 Task: Plan a bus route from Union Square to the Golden Gate Bridge in San Francisco.
Action: Key pressed <Key.shift_r>Union<Key.space><Key.shift>Sq
Screenshot: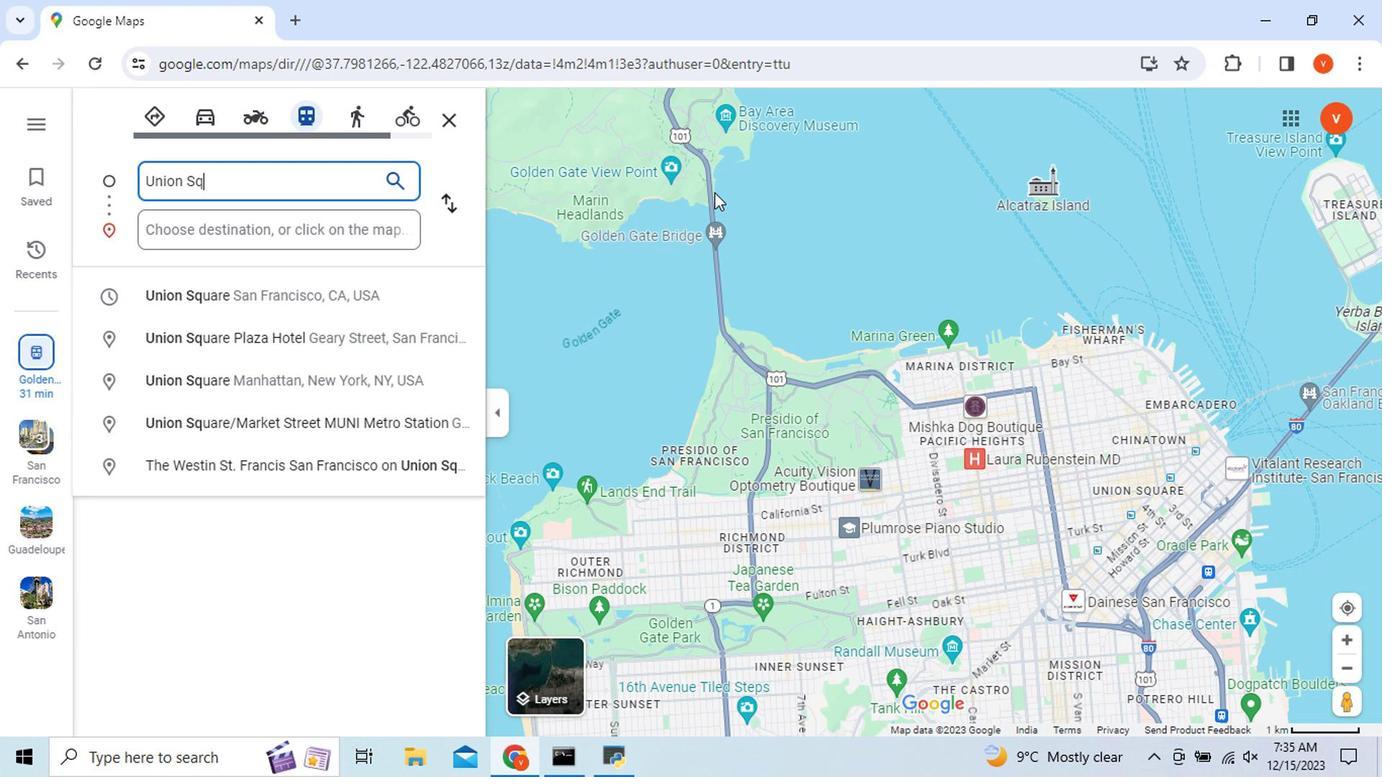 
Action: Mouse moved to (331, 295)
Screenshot: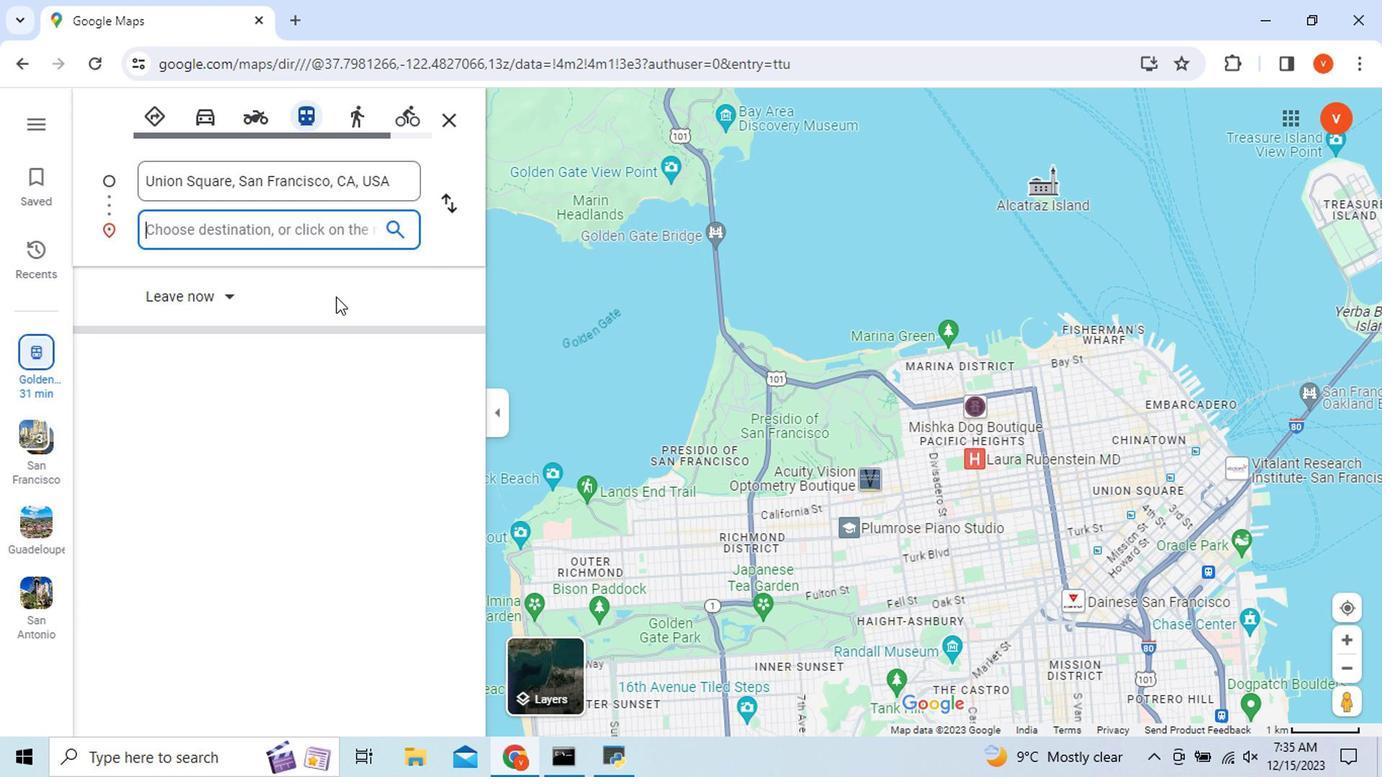 
Action: Mouse pressed left at (331, 295)
Screenshot: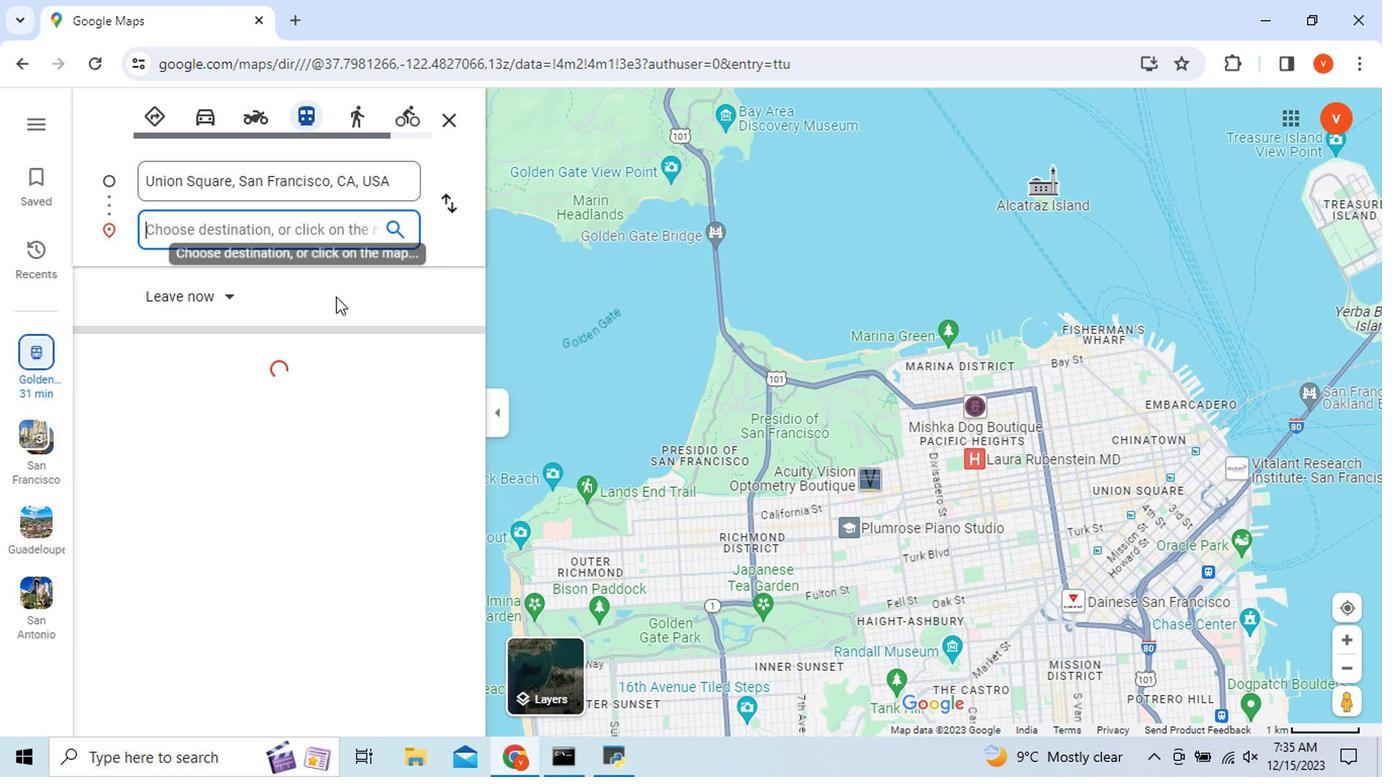 
Action: Mouse moved to (209, 226)
Screenshot: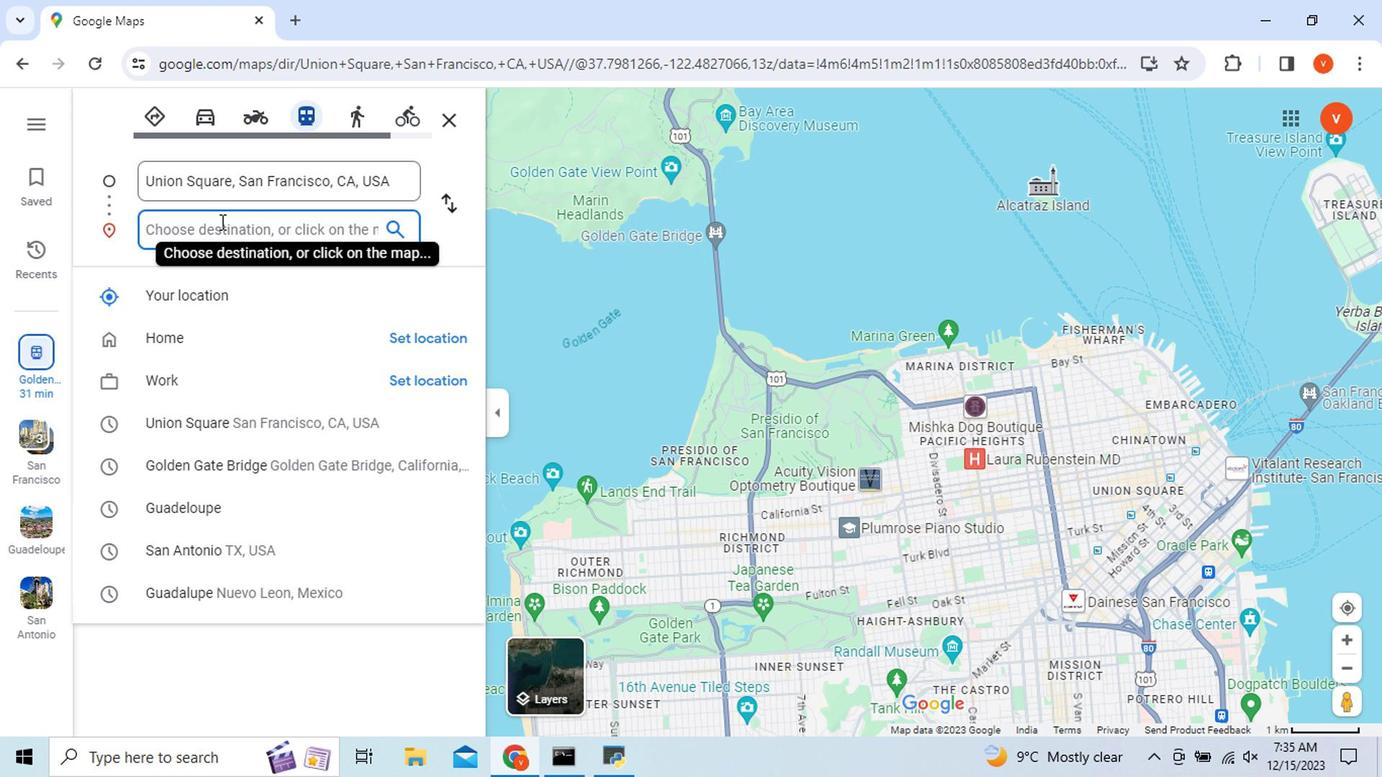 
Action: Key pressed <Key.shift>Golden<Key.space><Key.shift>Gate<Key.space><Key.shift>Bridge
Screenshot: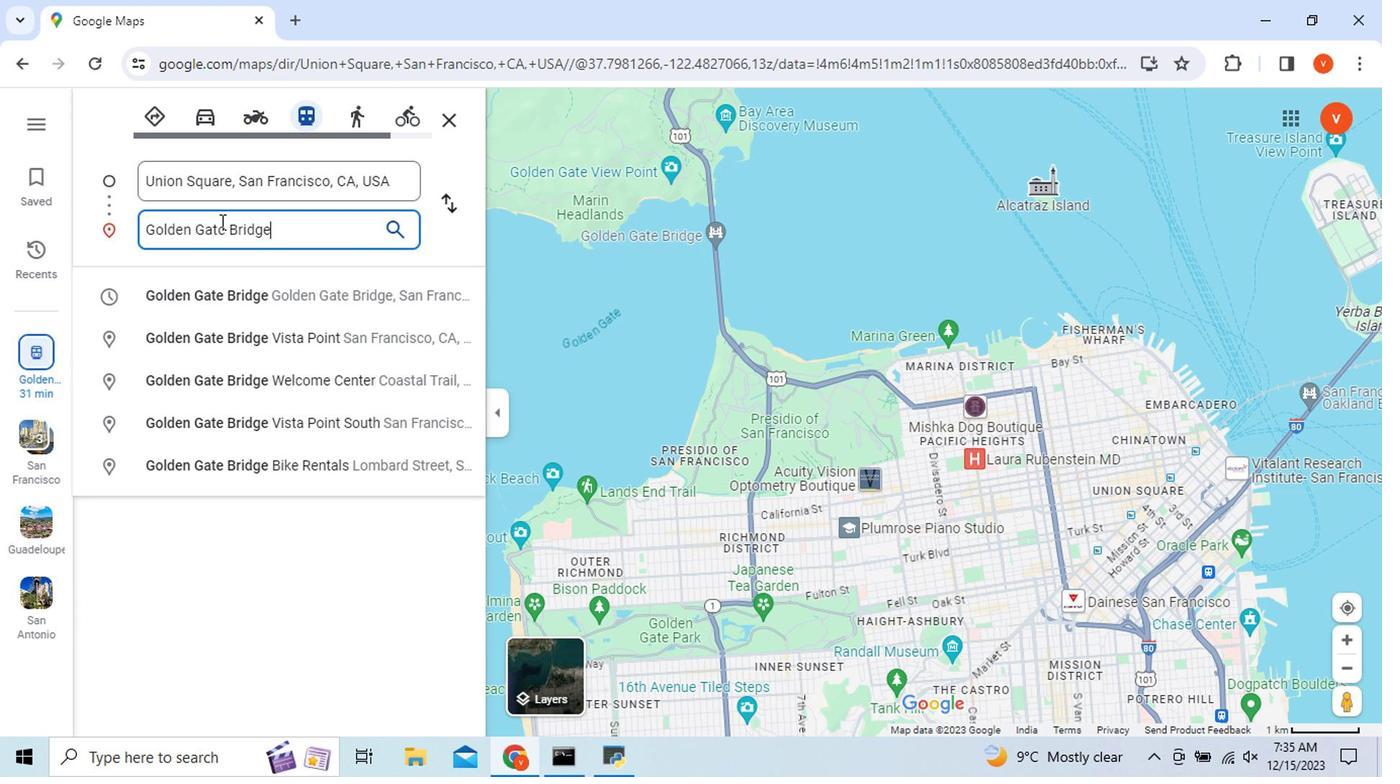 
Action: Mouse moved to (280, 294)
Screenshot: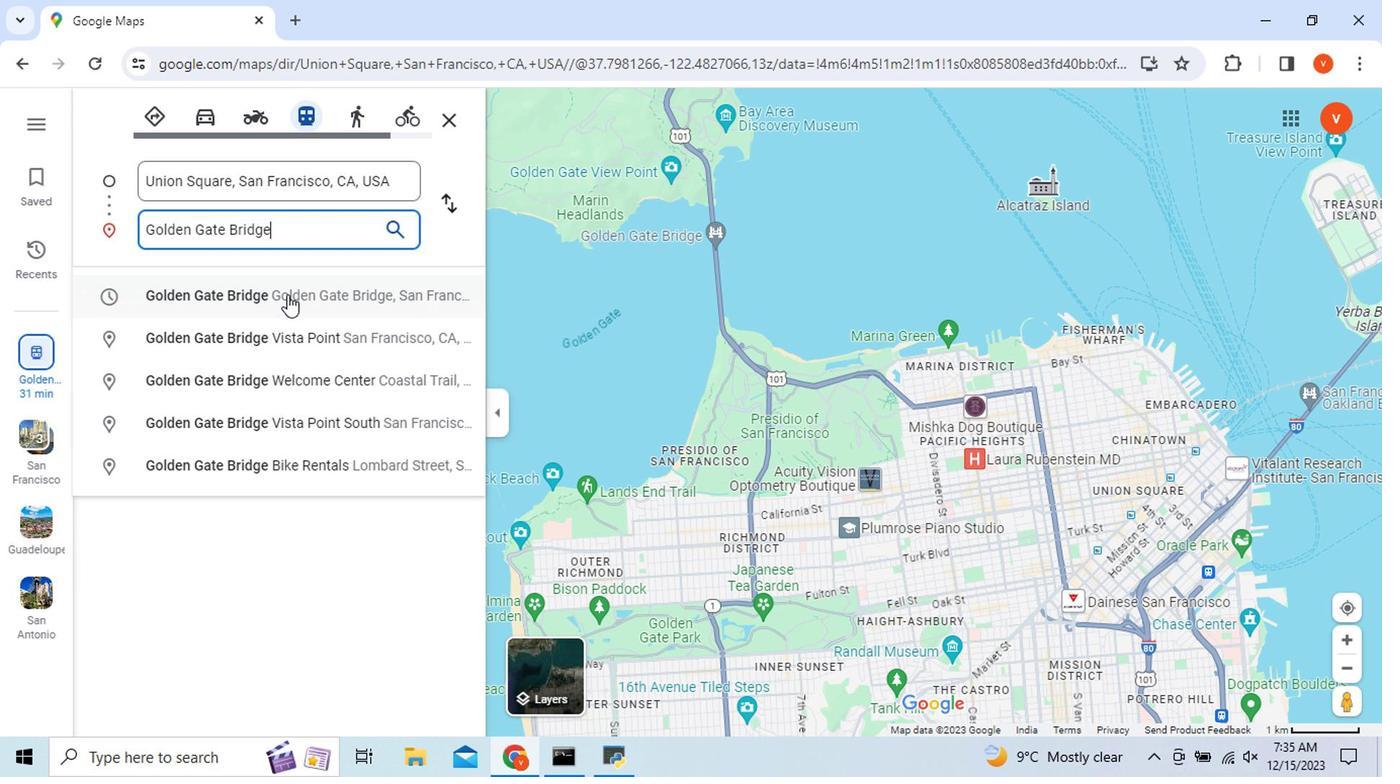 
Action: Mouse pressed left at (280, 294)
Screenshot: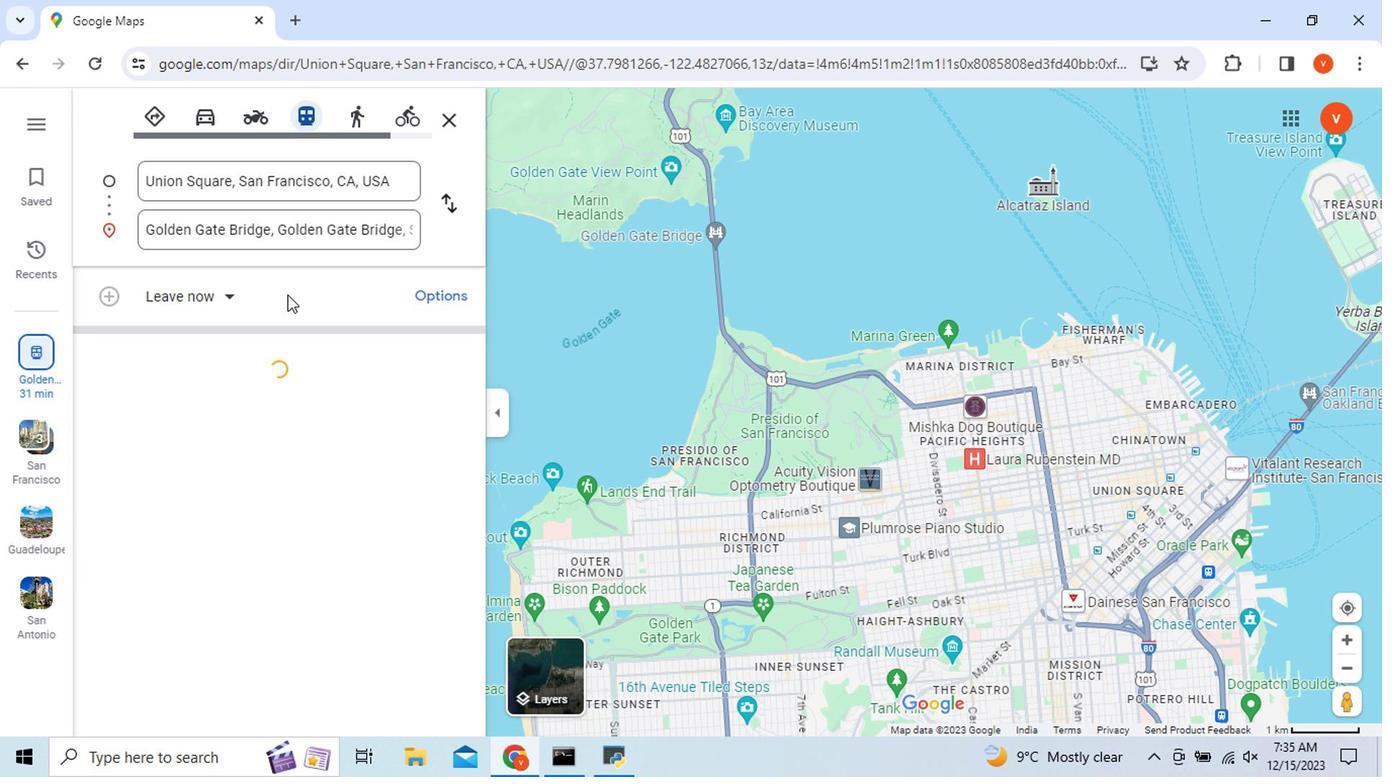 
Action: Mouse moved to (433, 292)
Screenshot: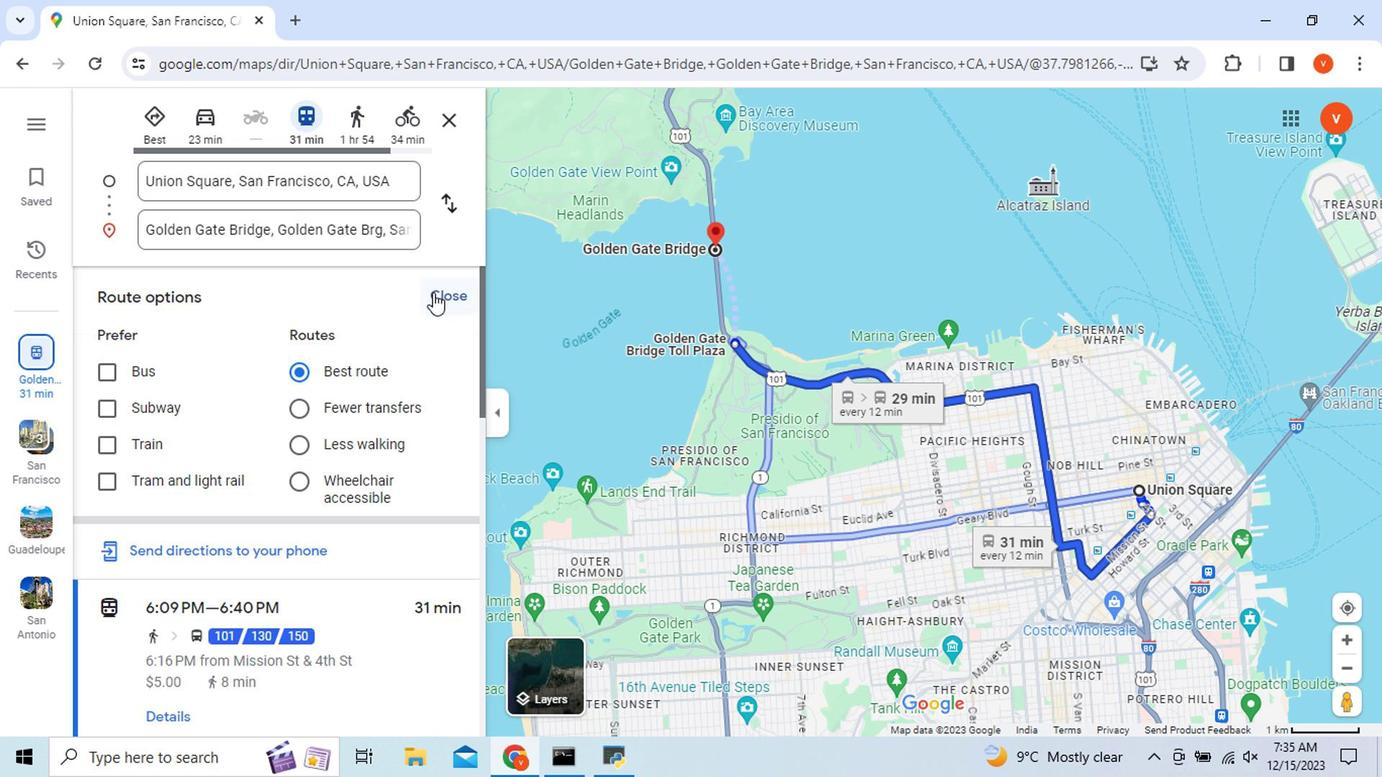 
Action: Mouse pressed left at (433, 292)
Screenshot: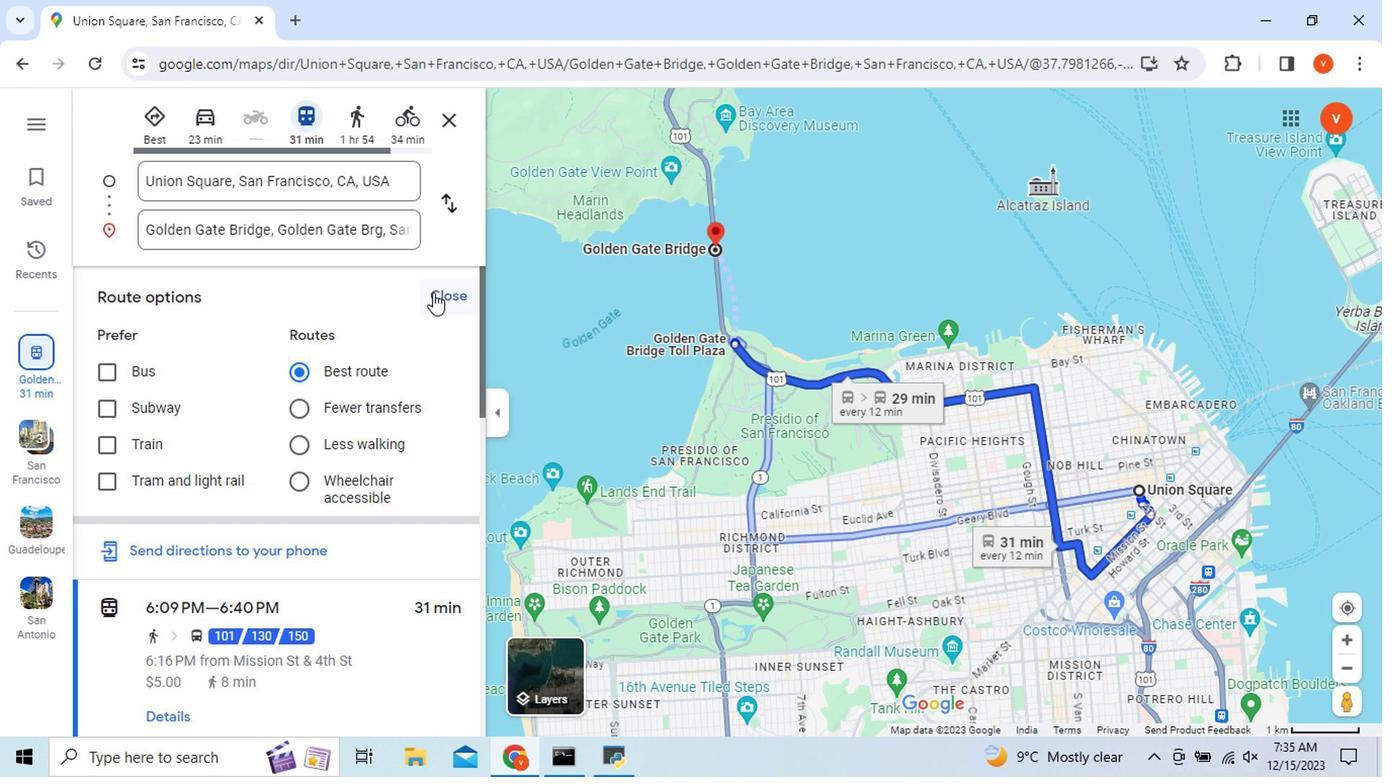 
Action: Mouse pressed left at (433, 292)
Screenshot: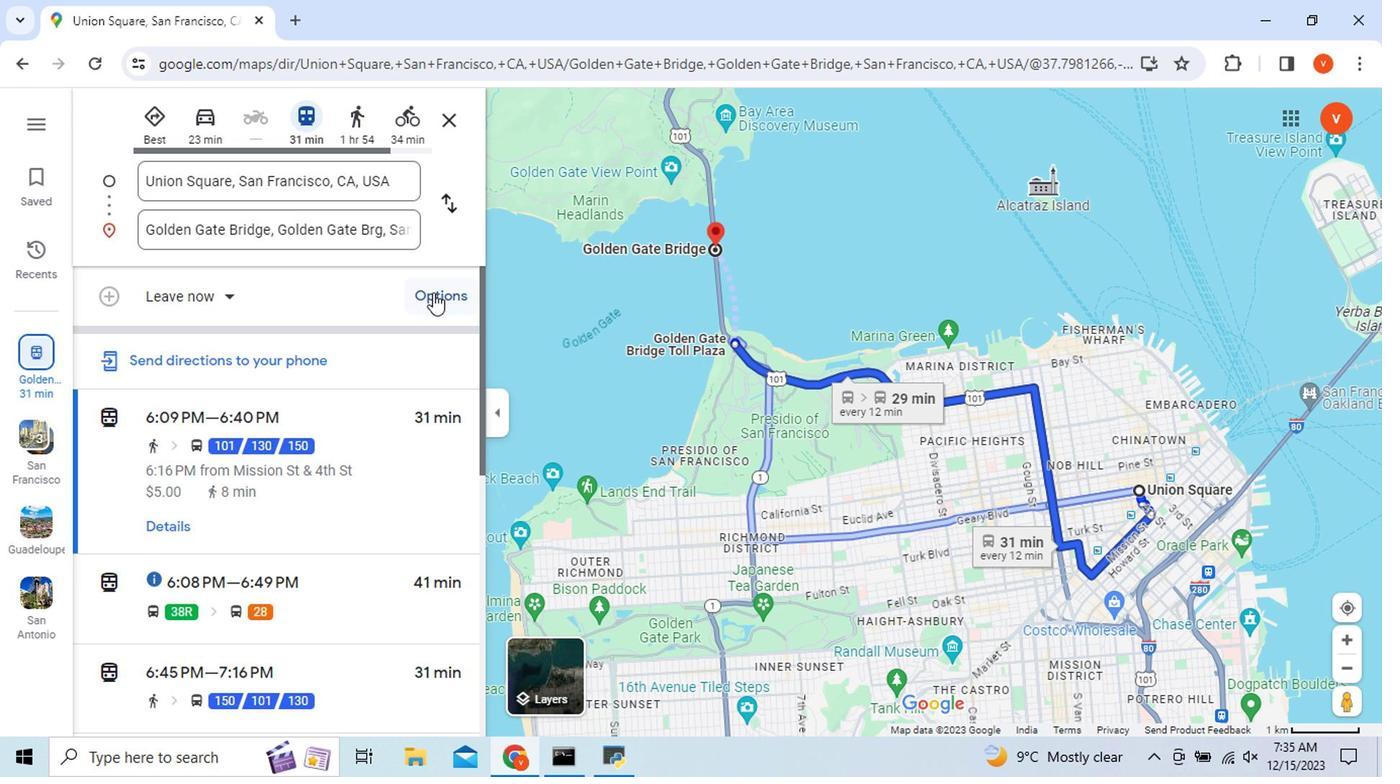 
Action: Mouse pressed left at (433, 292)
Screenshot: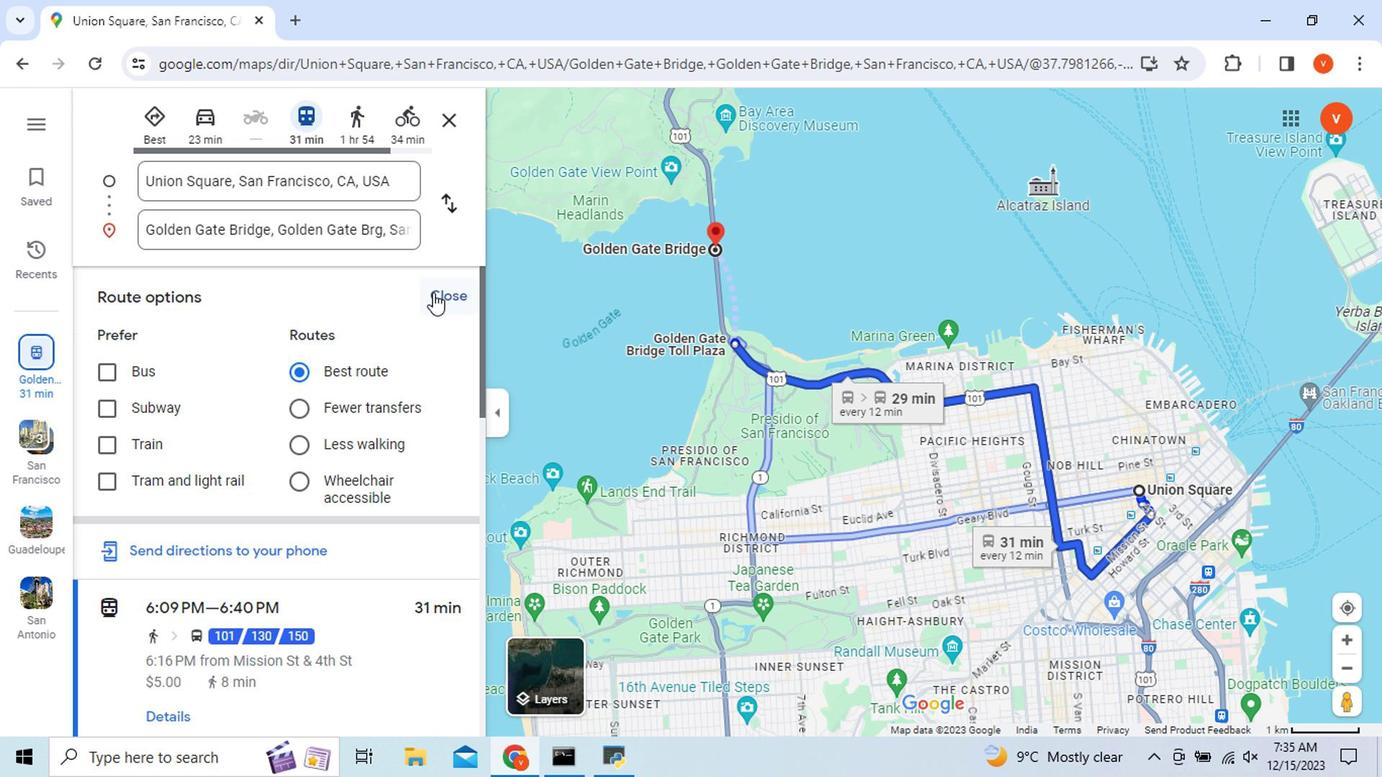 
Action: Mouse moved to (86, 365)
Screenshot: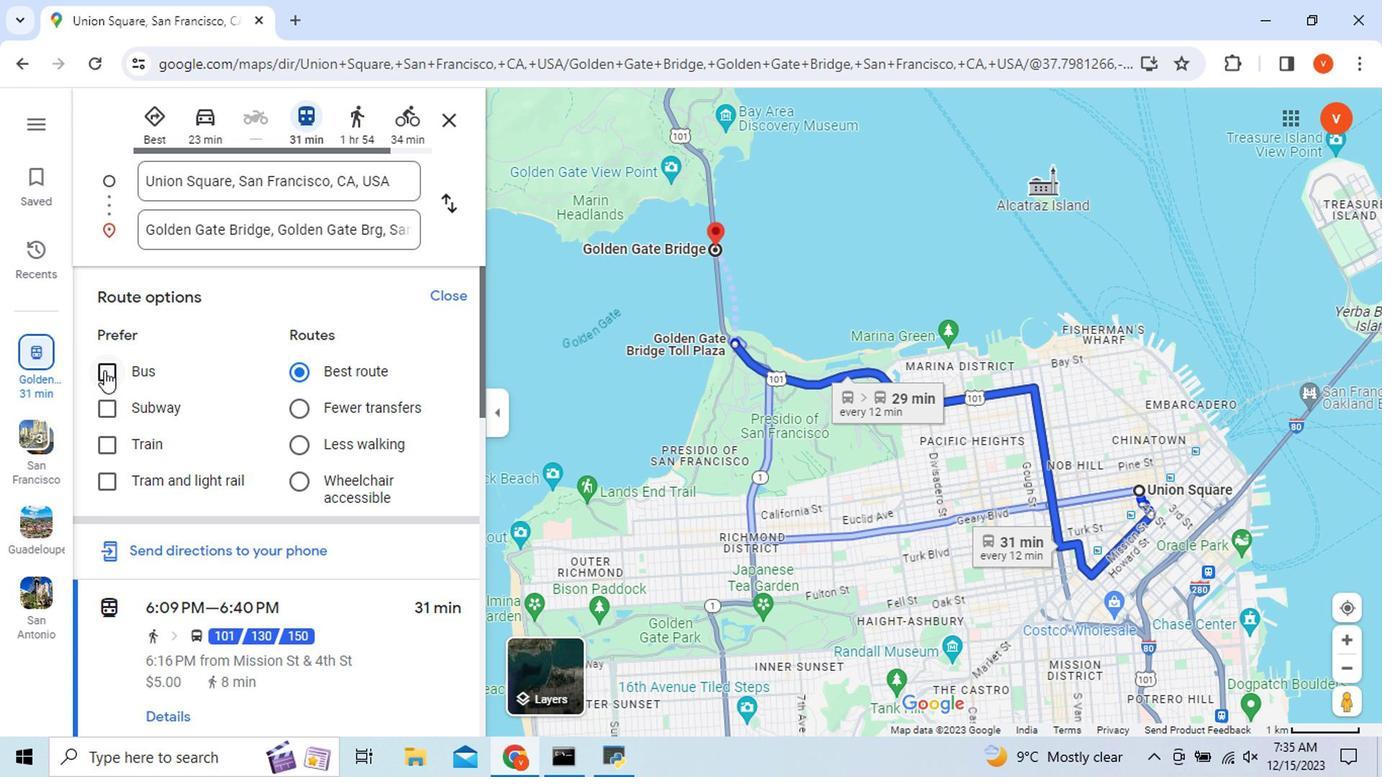 
Action: Mouse pressed left at (86, 365)
Screenshot: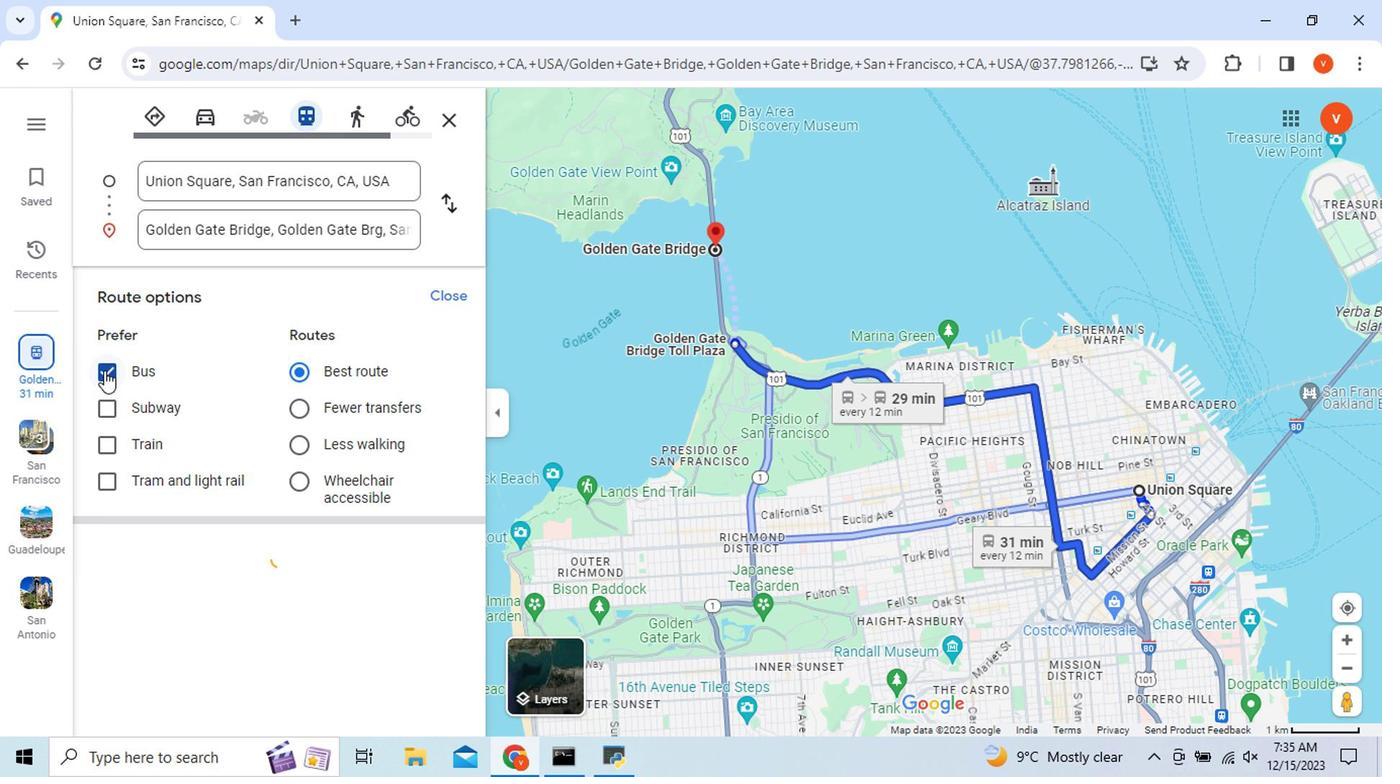 
Action: Mouse moved to (372, 572)
Screenshot: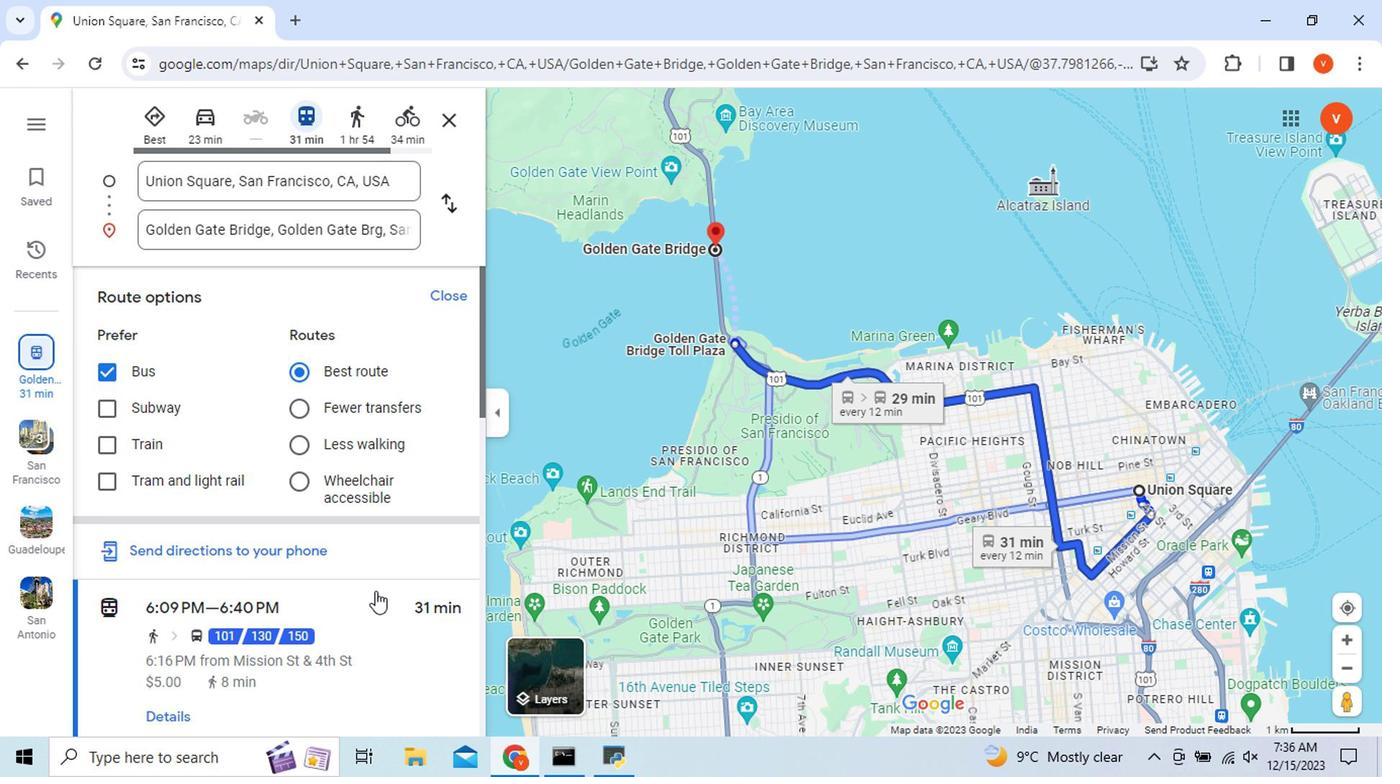 
Action: Mouse scrolled (372, 570) with delta (0, -1)
Screenshot: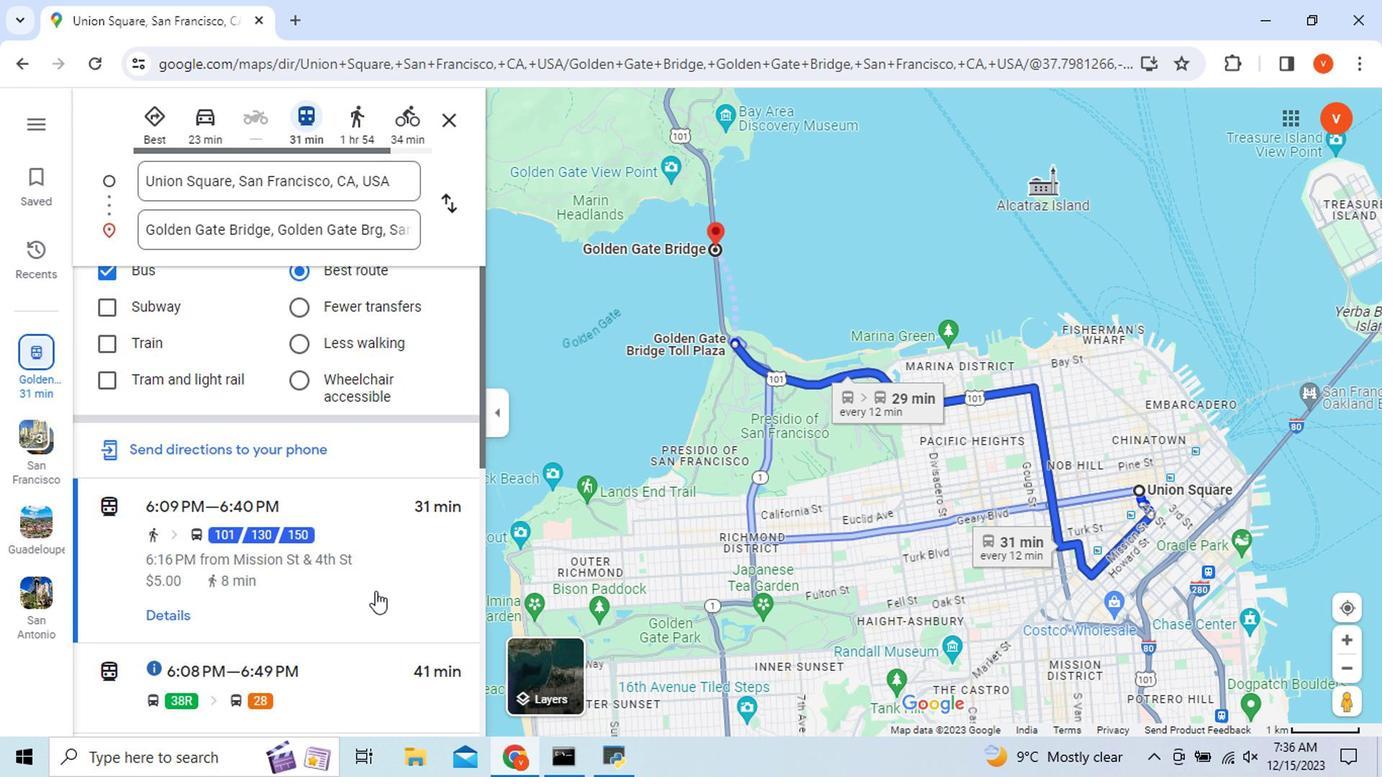 
Action: Mouse scrolled (372, 570) with delta (0, -1)
Screenshot: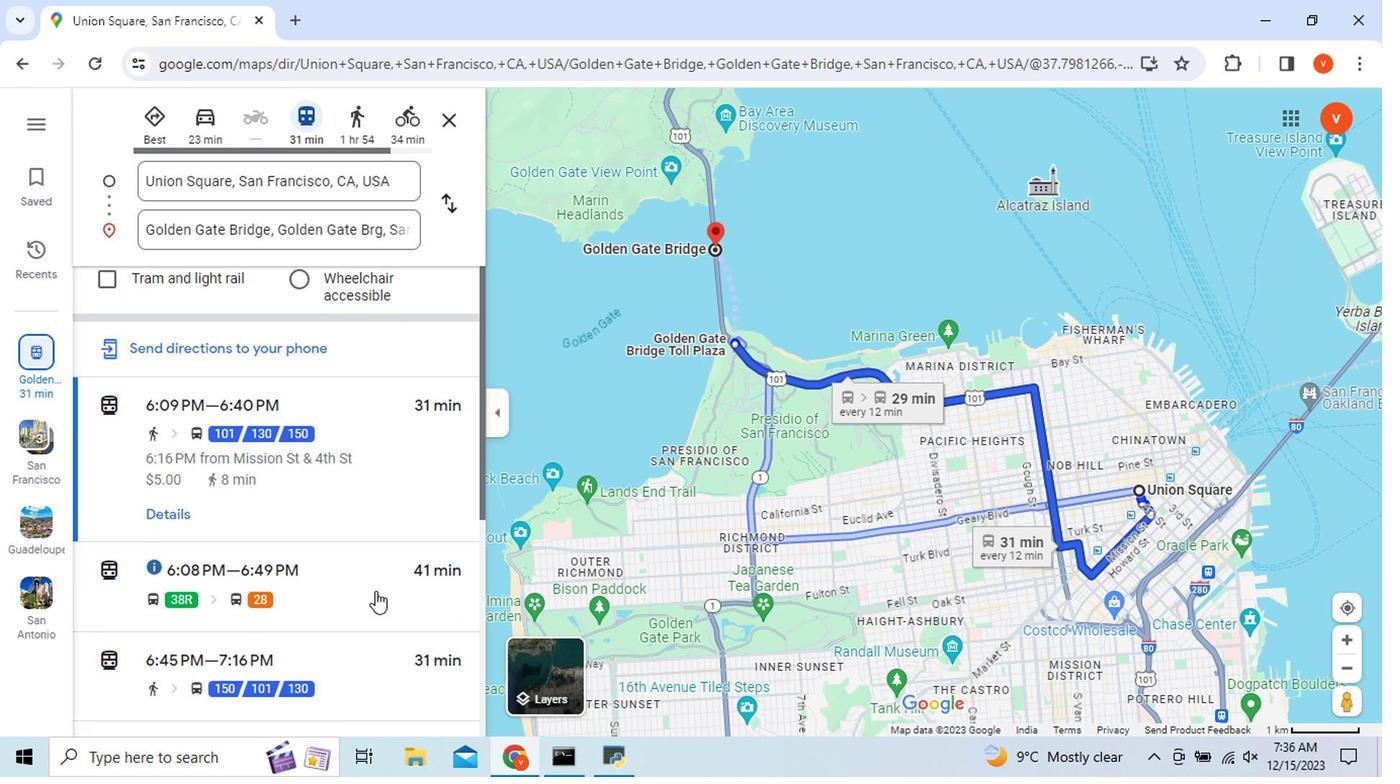 
Action: Mouse moved to (152, 490)
Screenshot: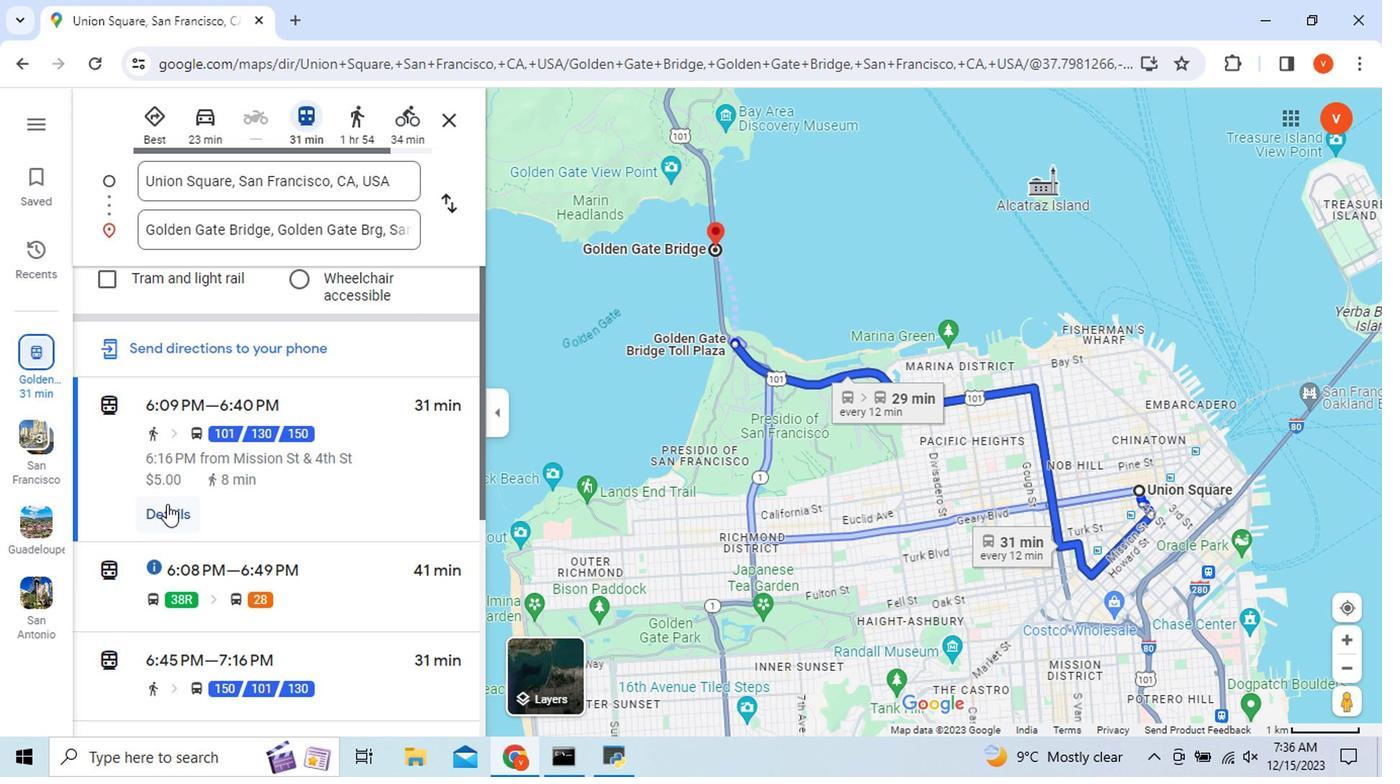 
Action: Mouse pressed left at (152, 490)
Screenshot: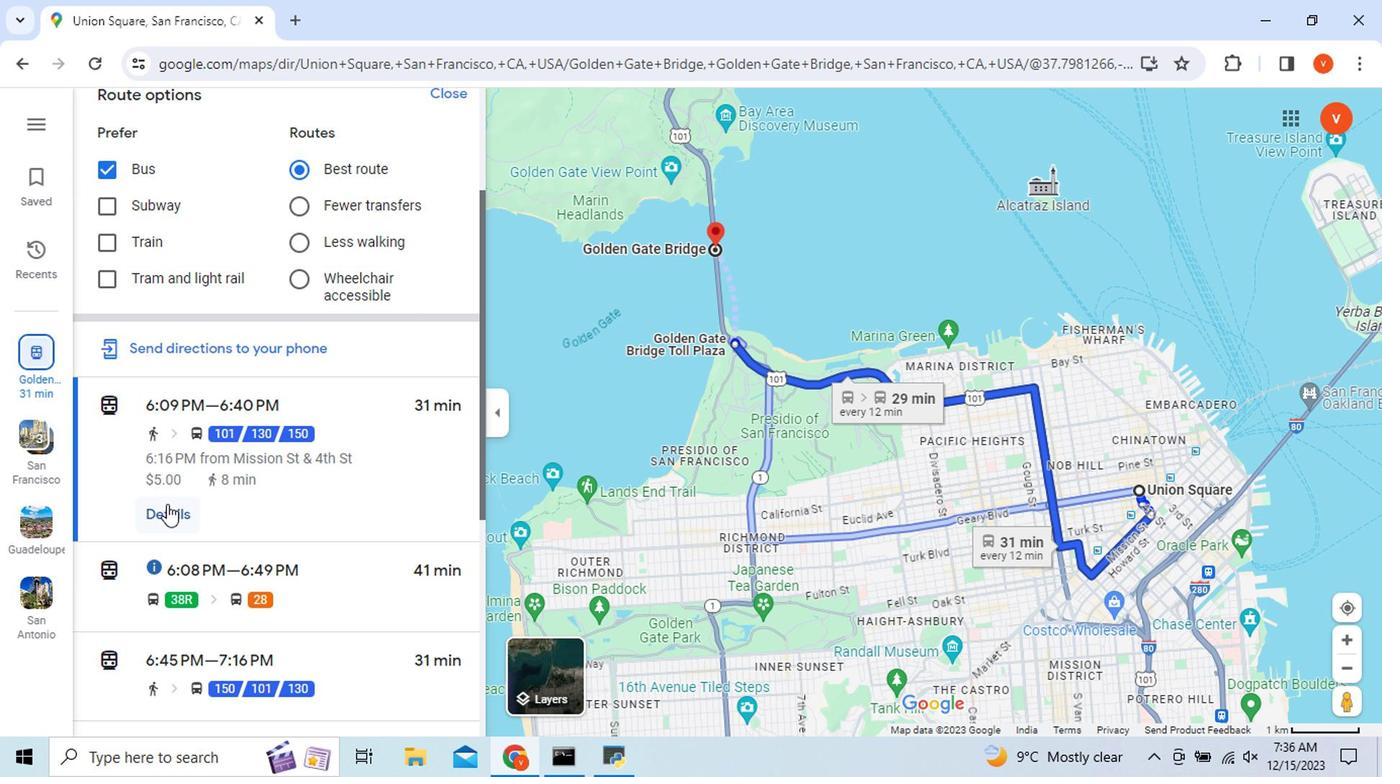 
Action: Mouse moved to (417, 483)
Screenshot: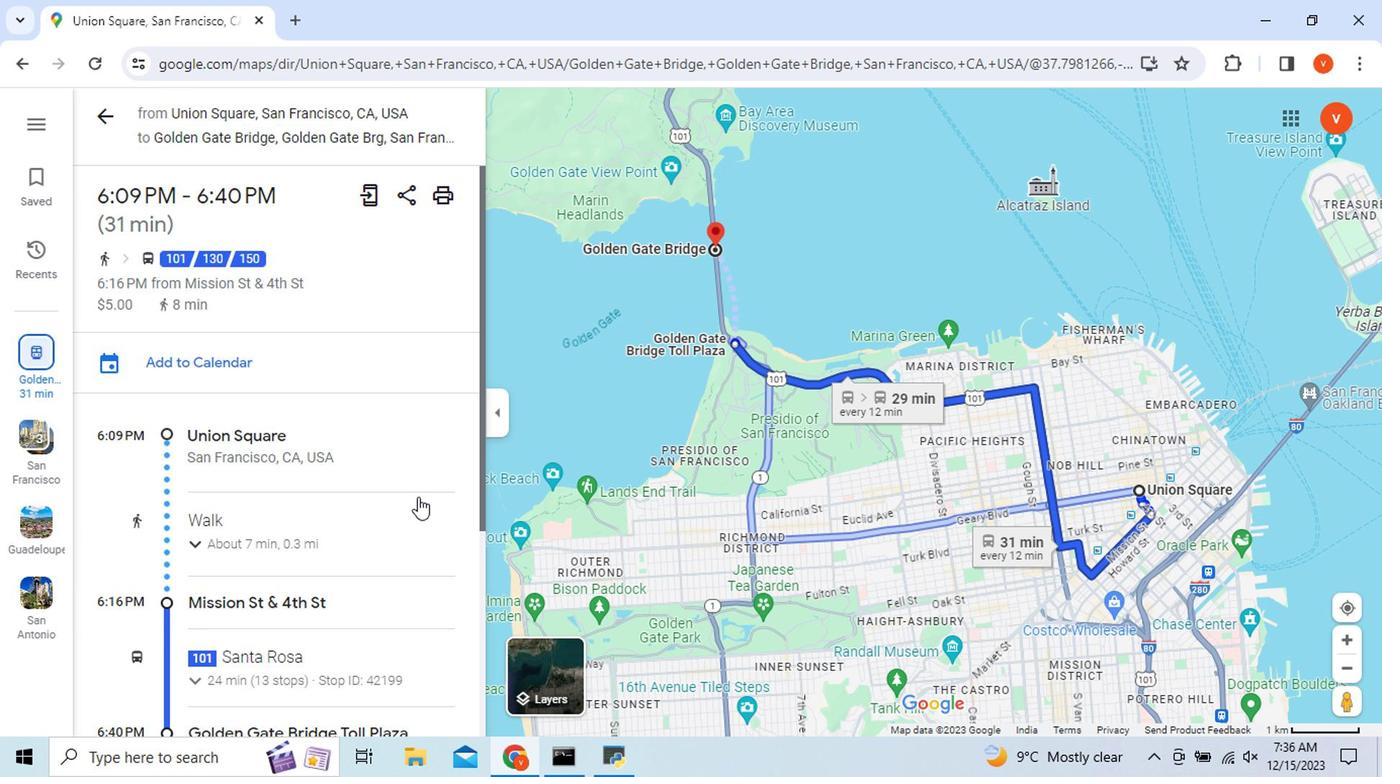 
Action: Mouse scrolled (417, 483) with delta (0, 0)
Screenshot: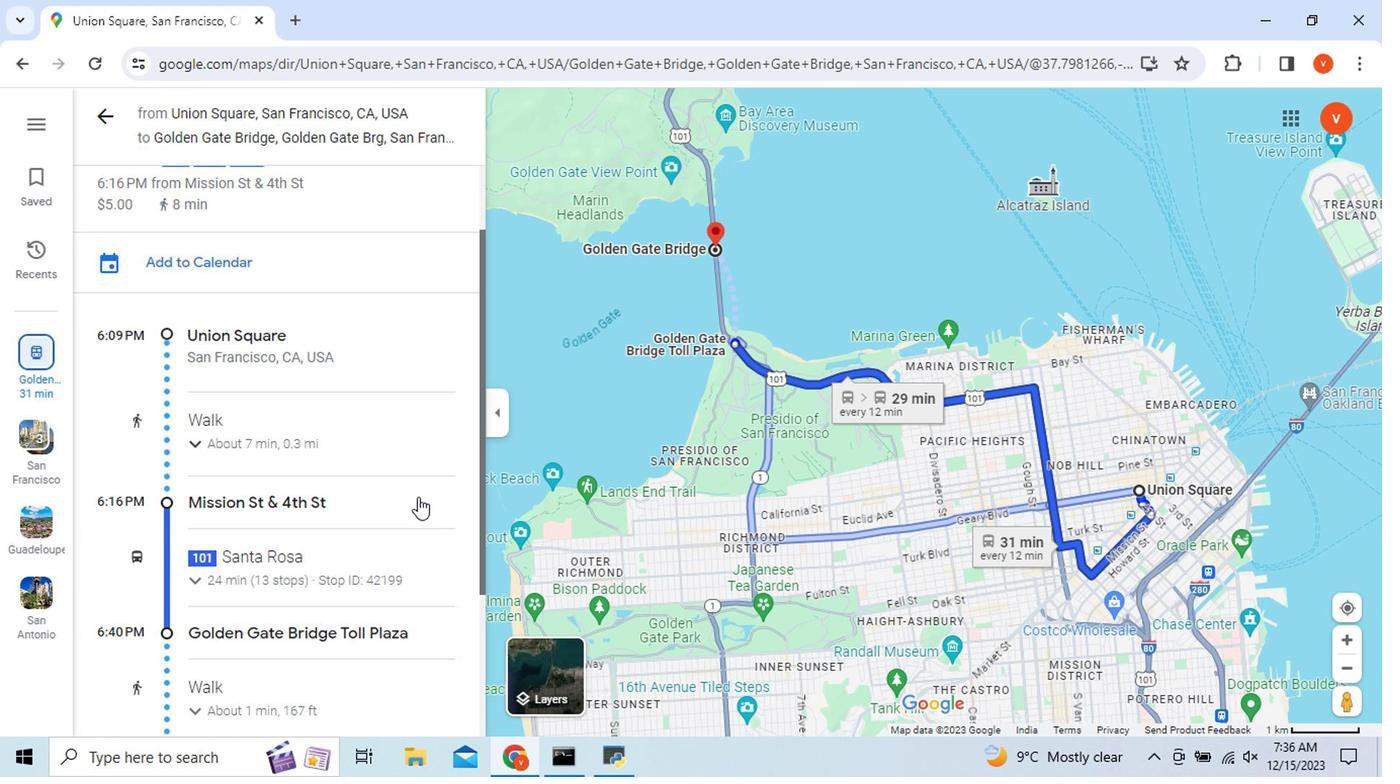 
Action: Mouse scrolled (417, 483) with delta (0, 0)
Screenshot: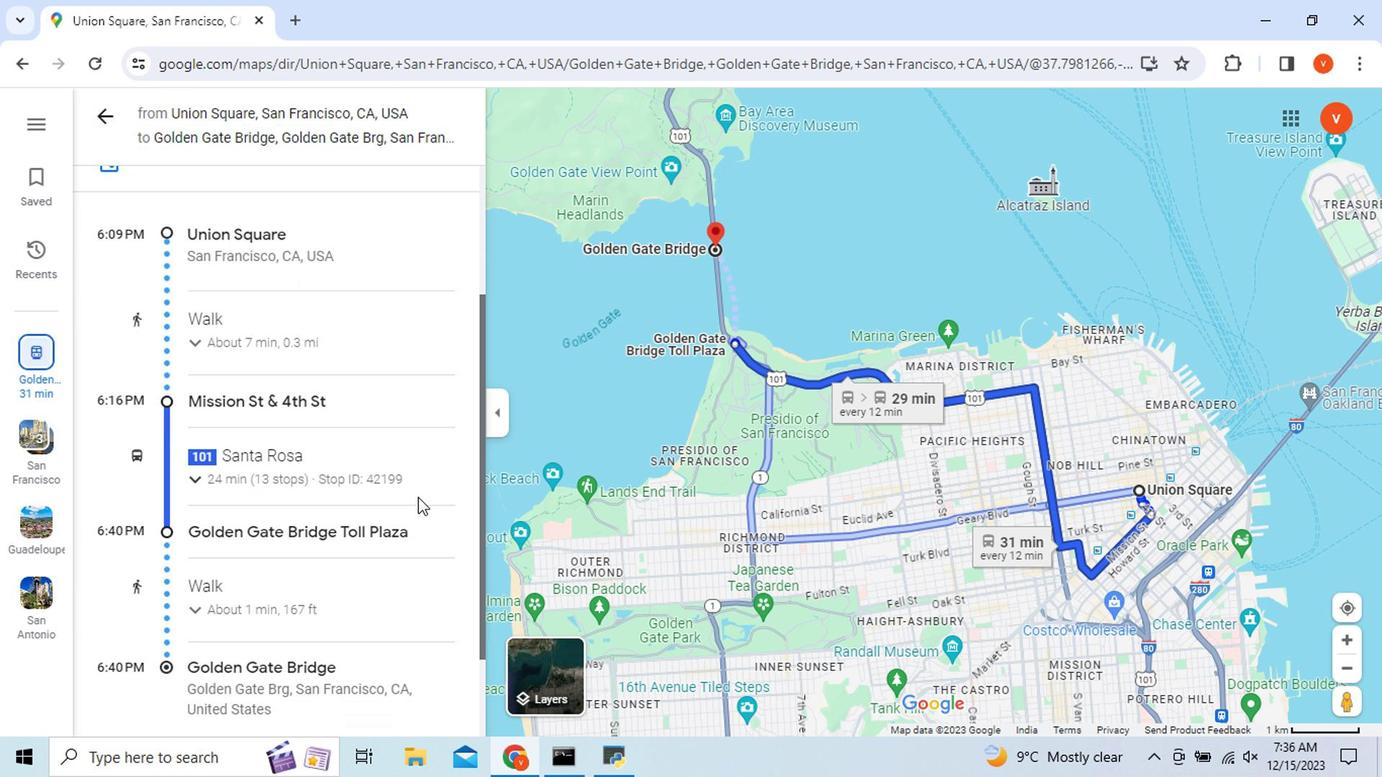 
Action: Mouse scrolled (417, 483) with delta (0, 0)
Screenshot: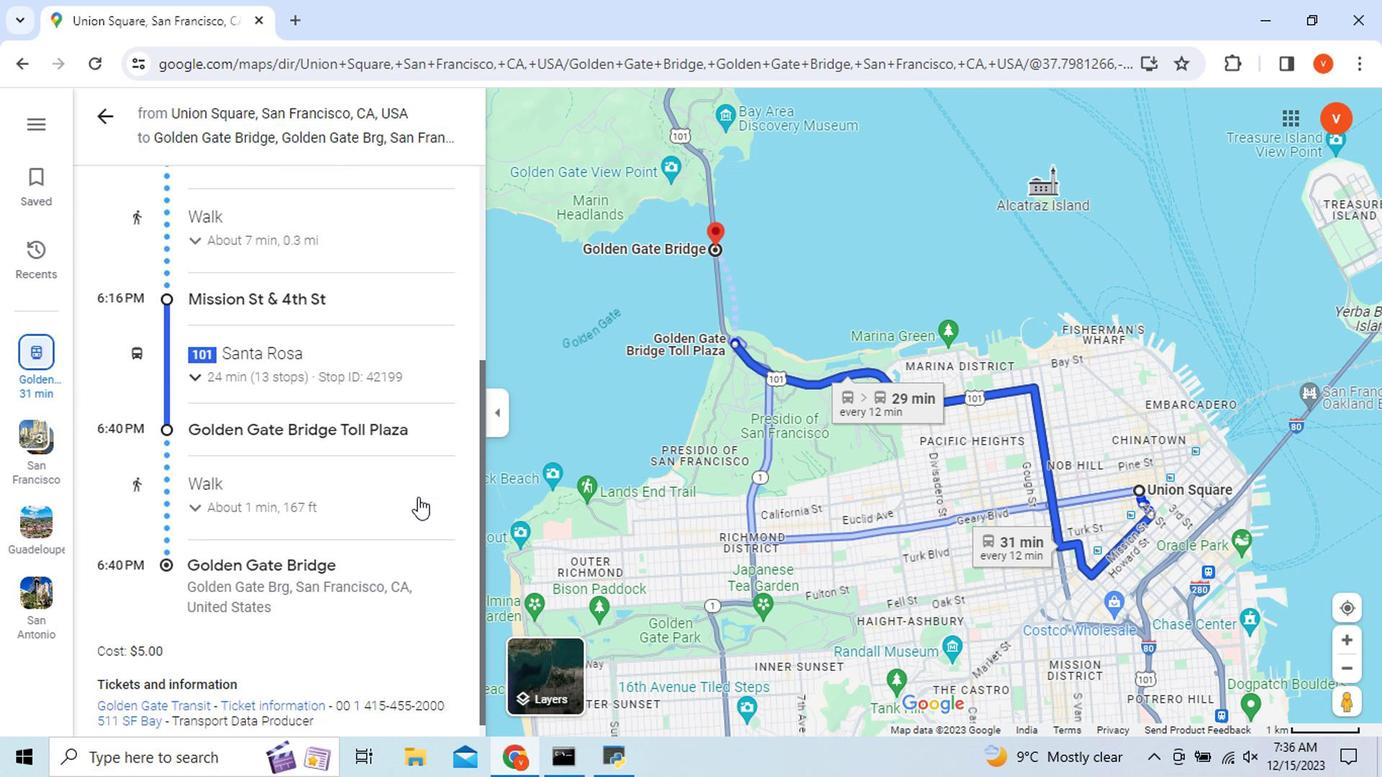 
Action: Mouse scrolled (417, 483) with delta (0, 0)
Screenshot: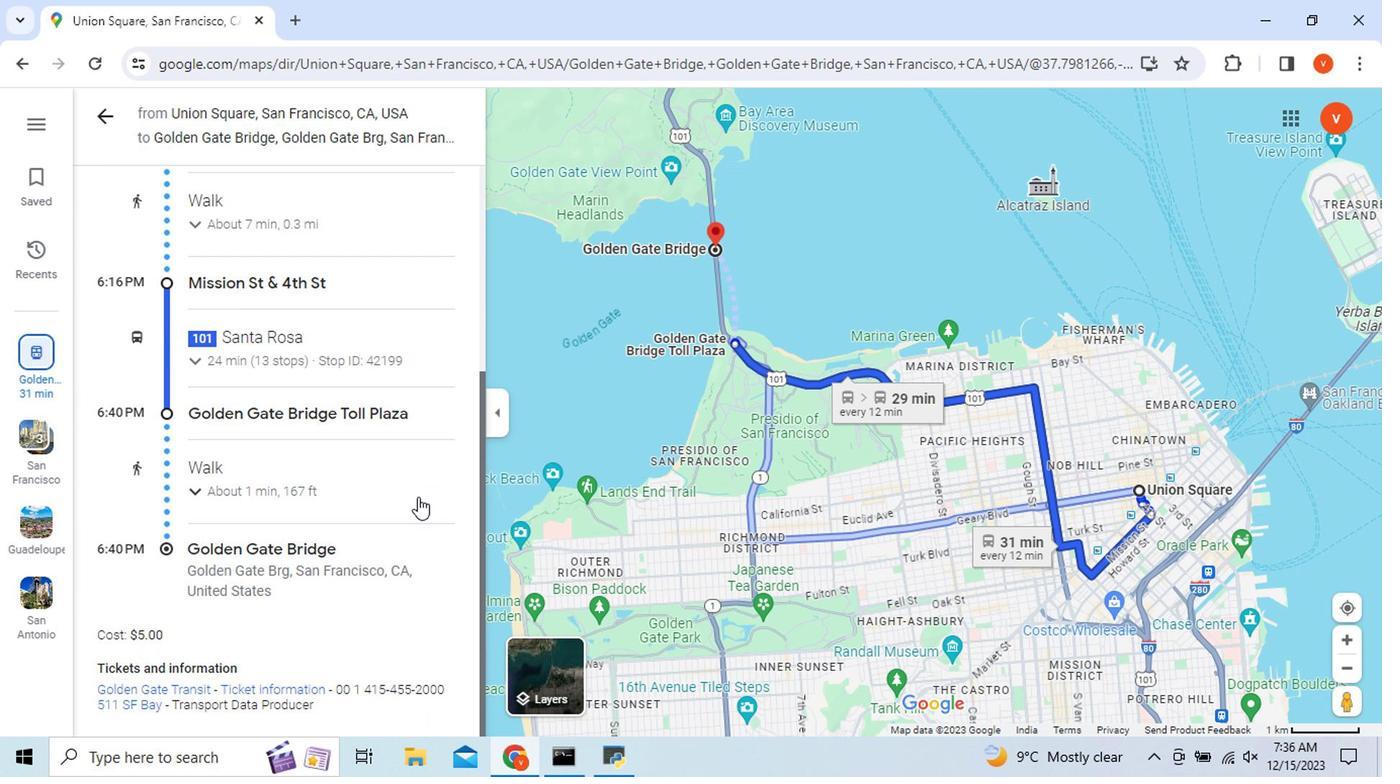 
Action: Mouse scrolled (417, 485) with delta (0, 1)
Screenshot: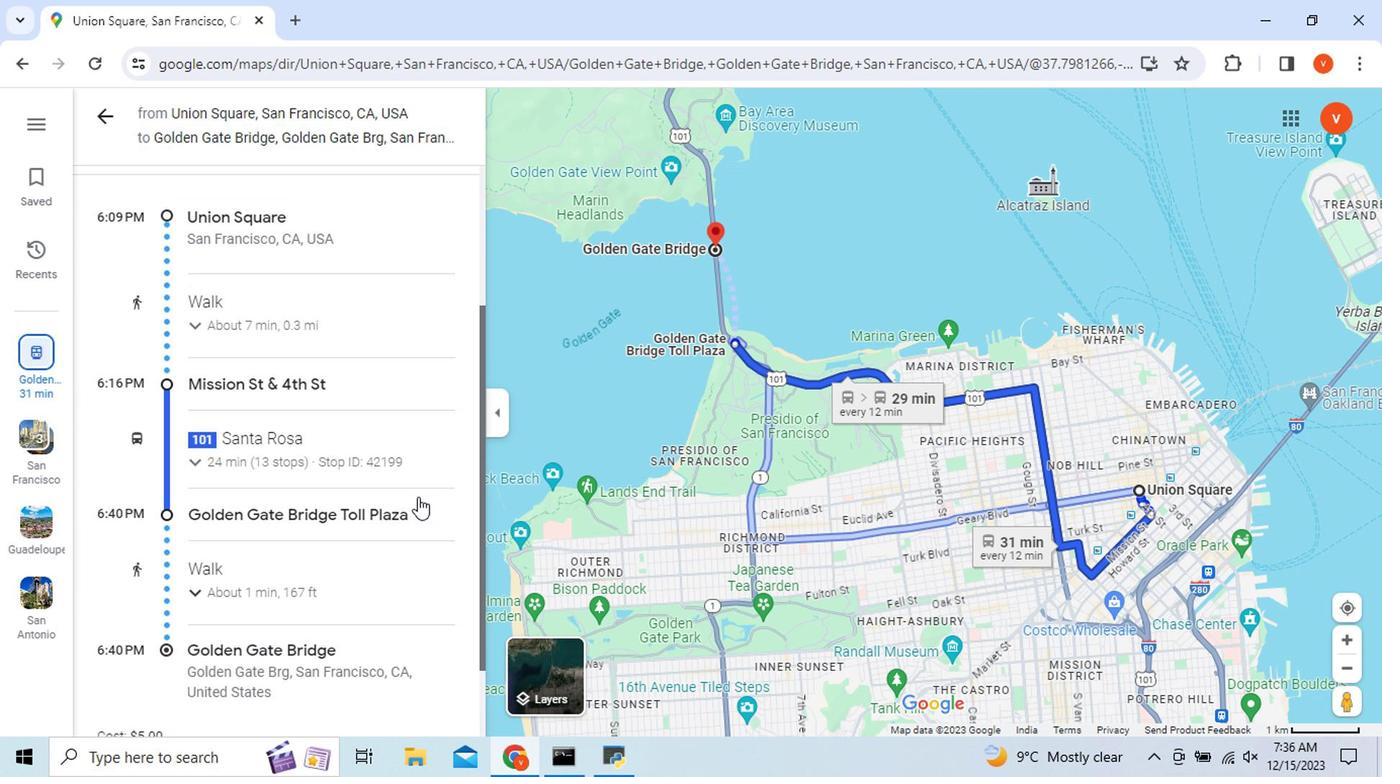 
Action: Mouse scrolled (417, 485) with delta (0, 1)
Screenshot: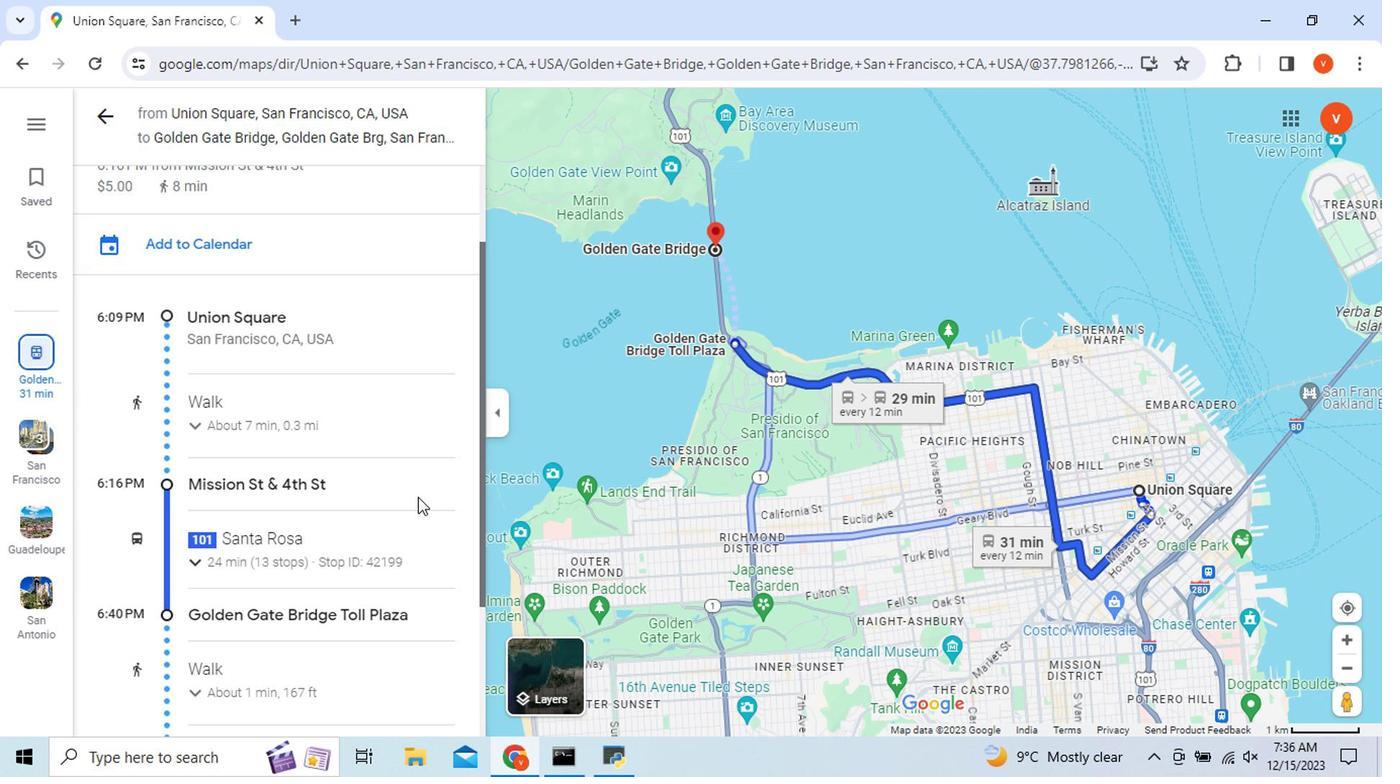 
Action: Mouse scrolled (417, 485) with delta (0, 1)
Screenshot: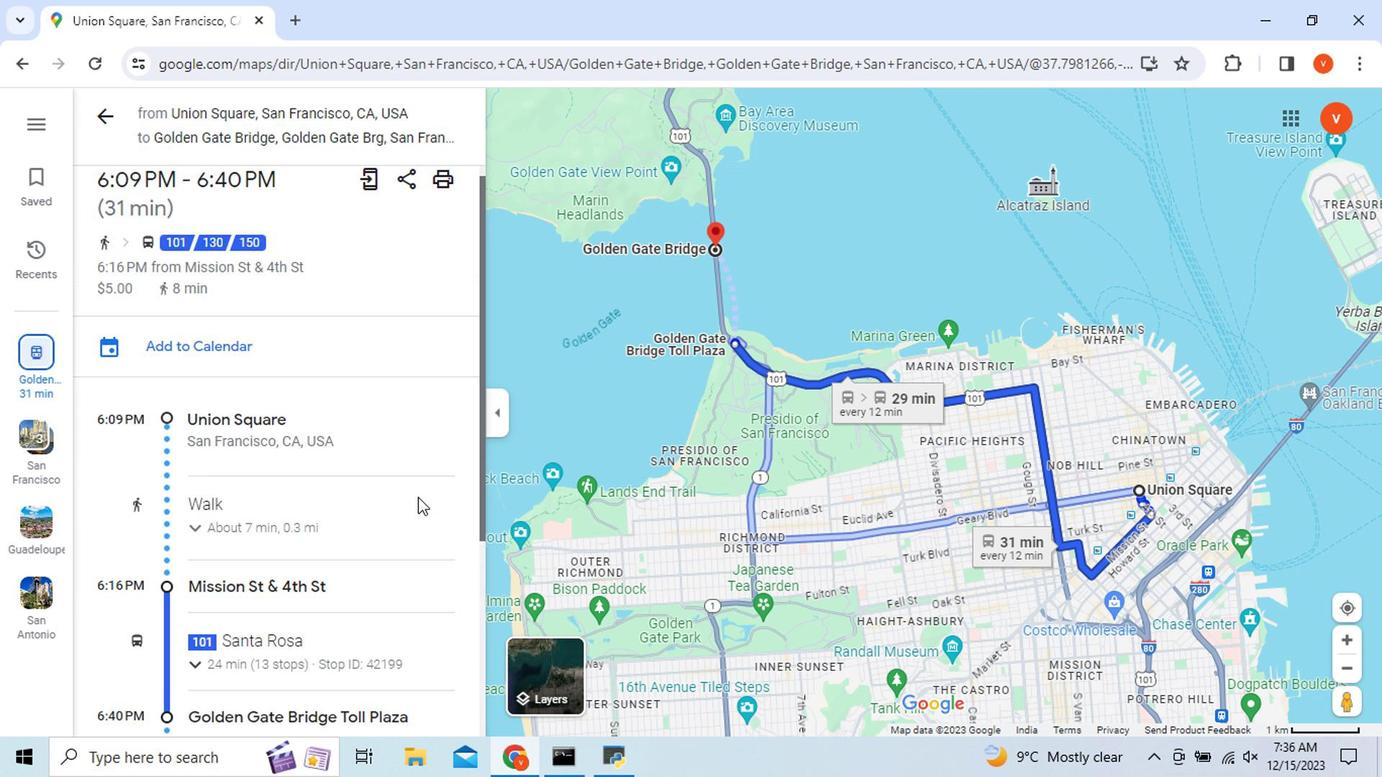 
Action: Mouse scrolled (417, 485) with delta (0, 1)
Screenshot: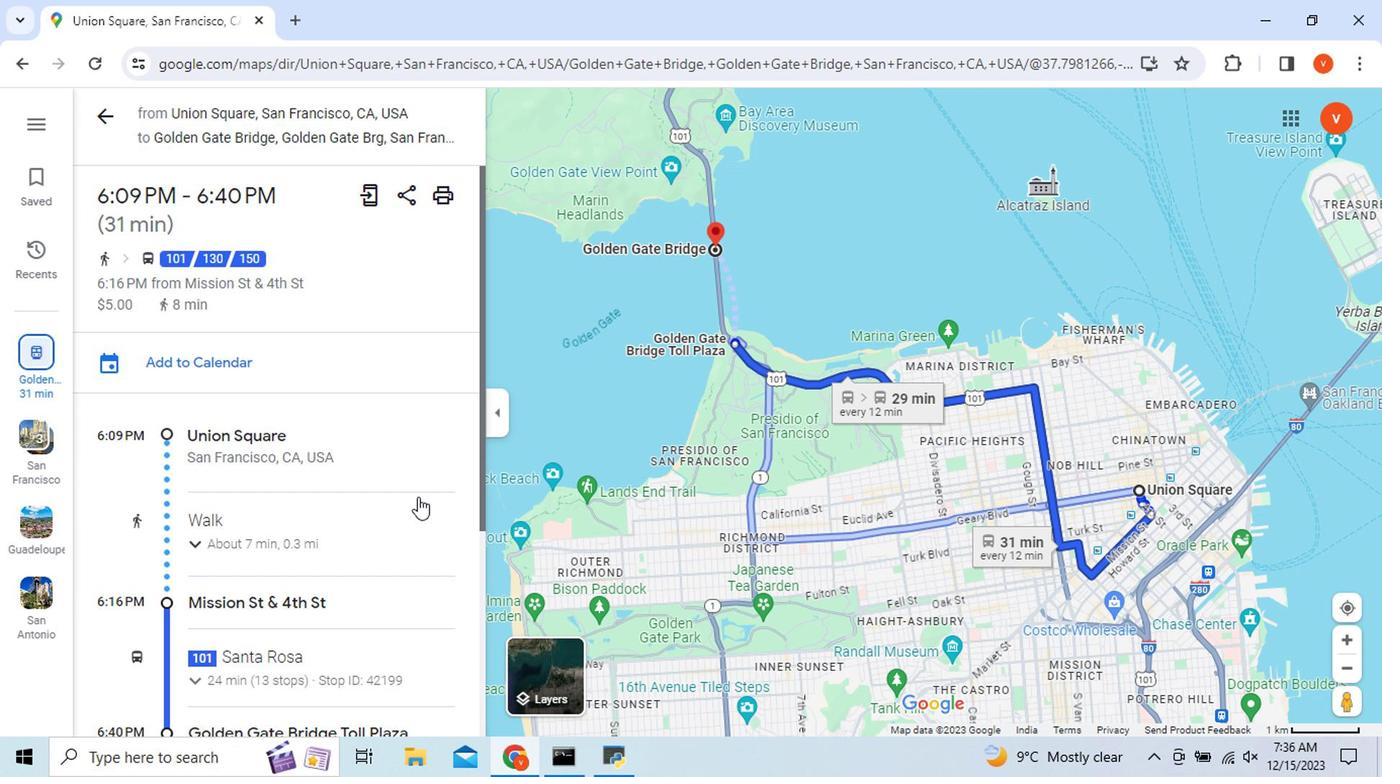 
Action: Mouse moved to (82, 132)
Screenshot: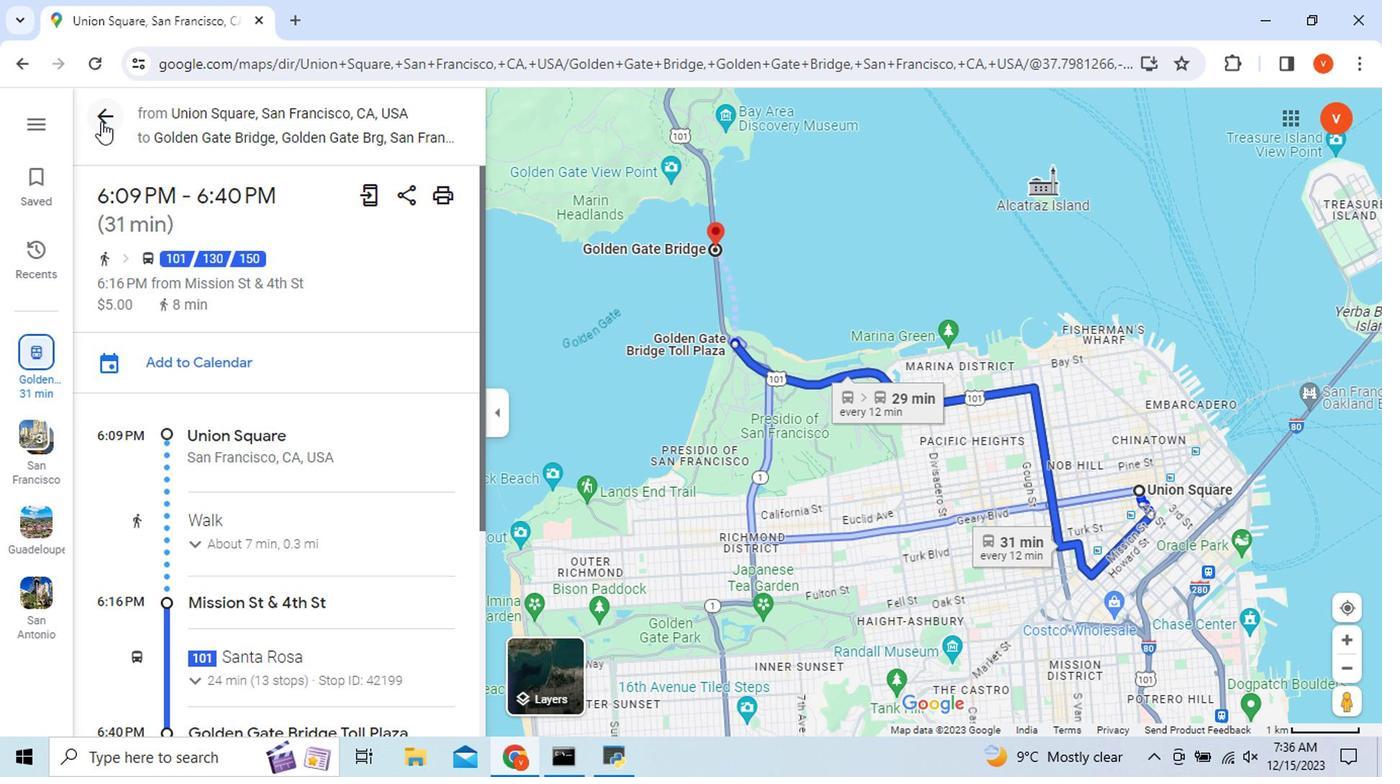 
Action: Mouse pressed left at (82, 132)
Screenshot: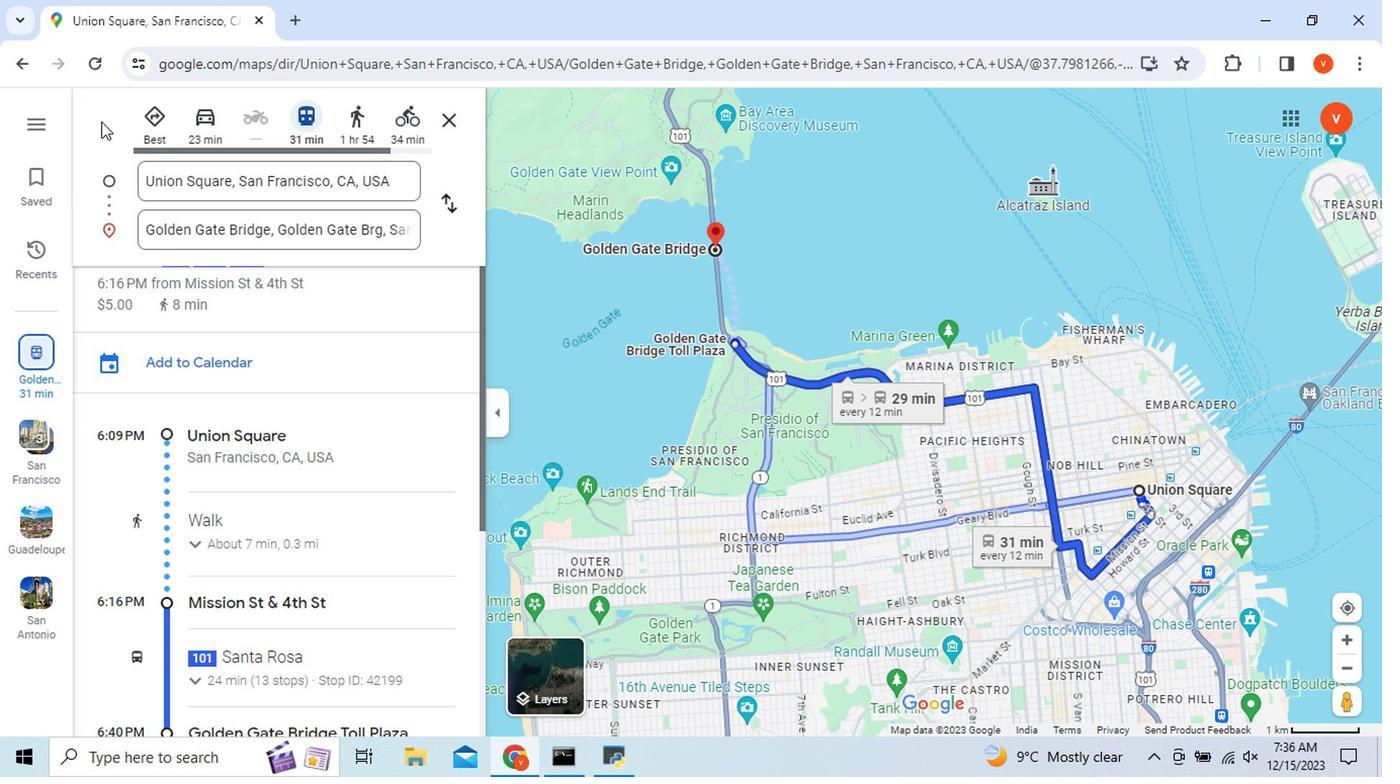 
Action: Mouse moved to (307, 590)
Screenshot: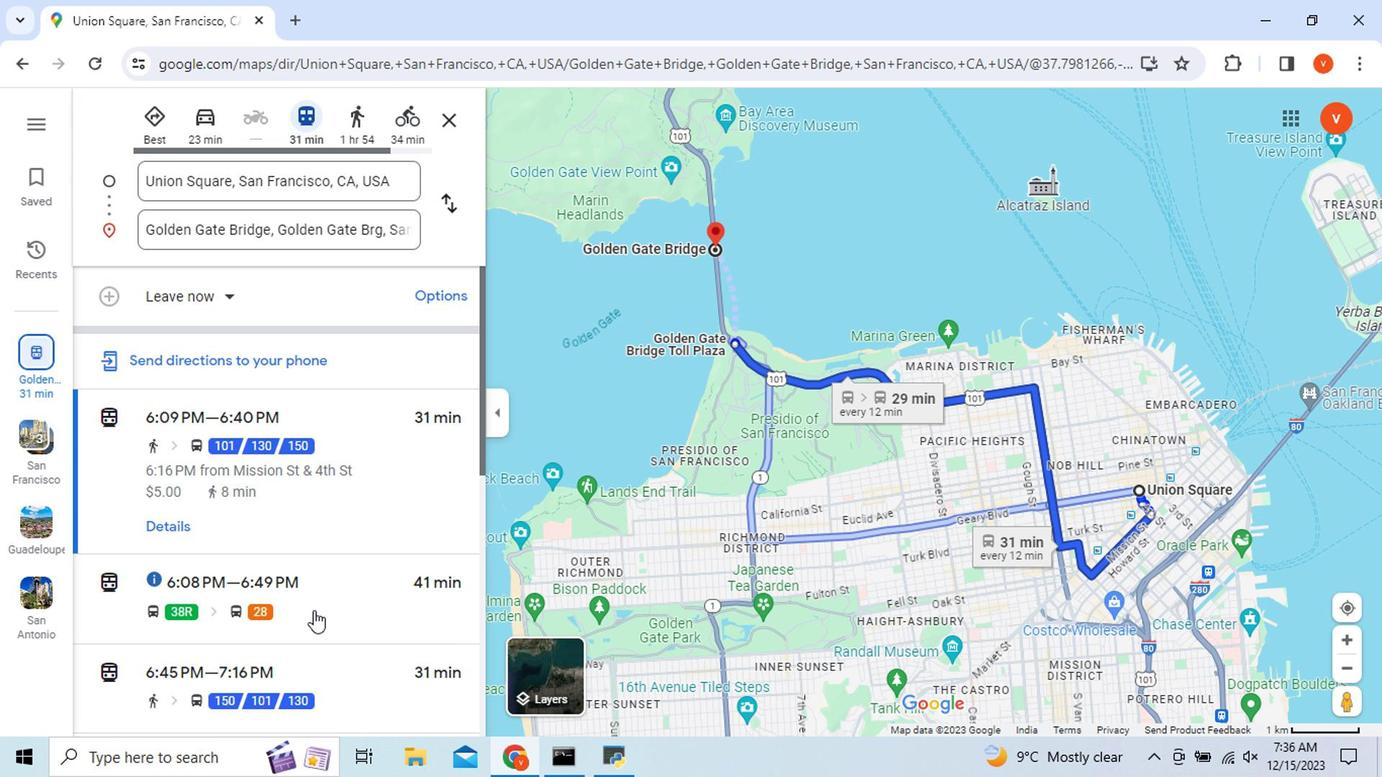 
Action: Mouse pressed left at (307, 590)
Screenshot: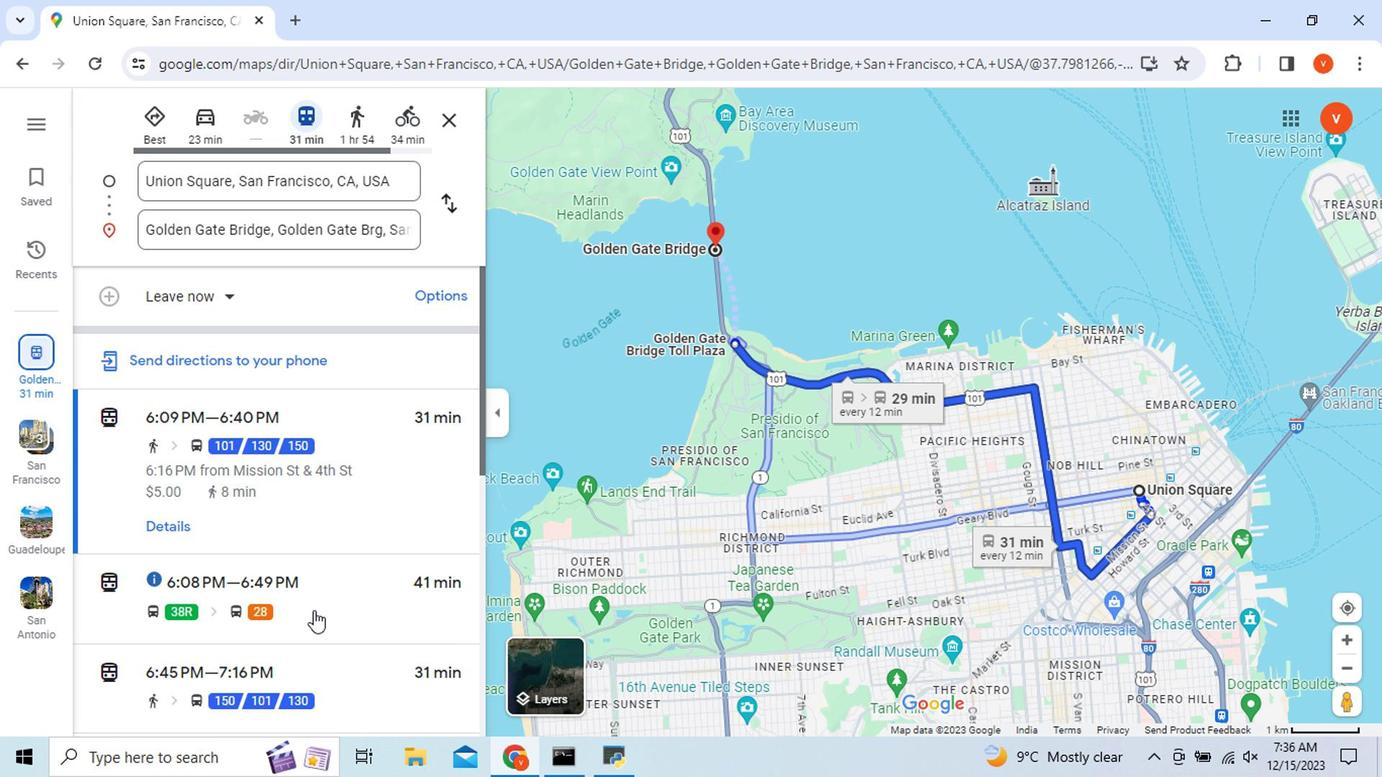 
Action: Mouse moved to (331, 495)
Screenshot: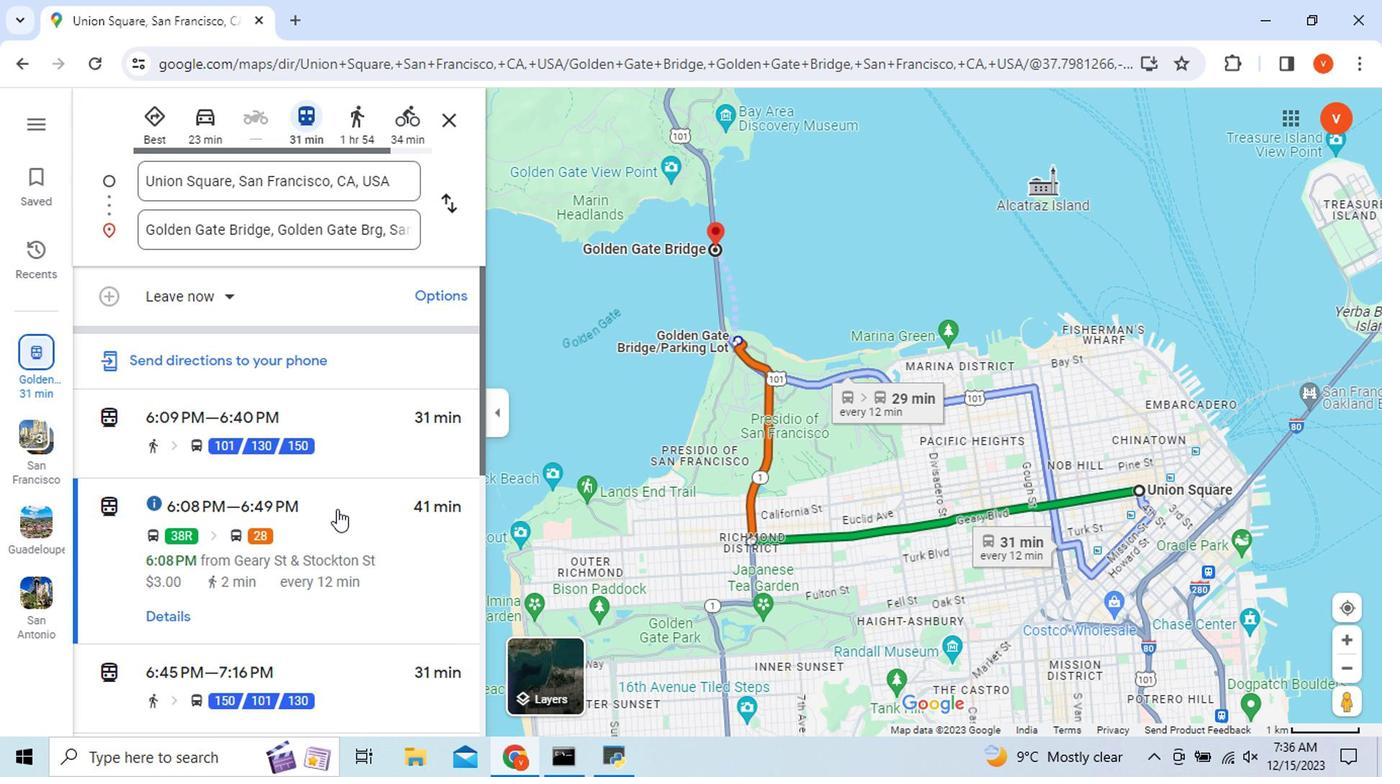
Action: Mouse pressed left at (331, 495)
Screenshot: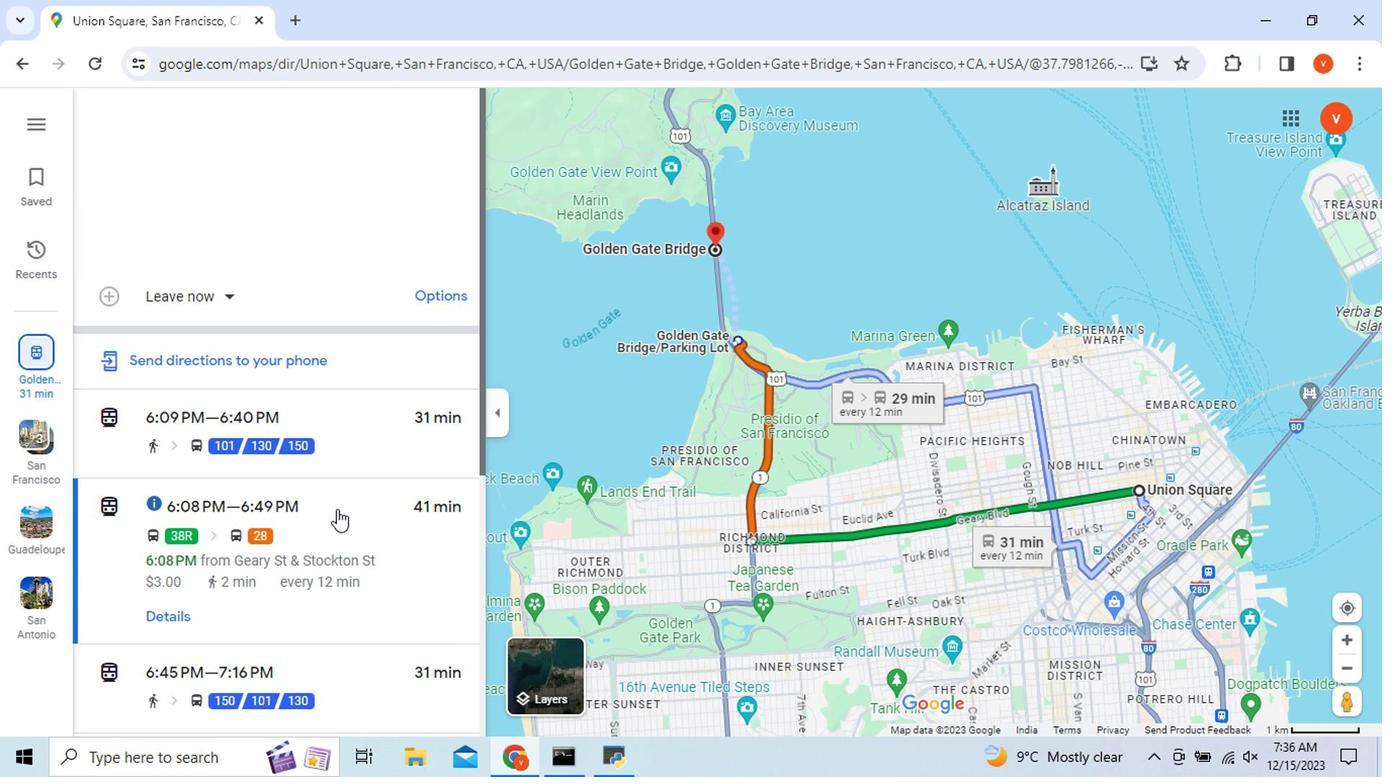 
Action: Mouse moved to (401, 465)
Screenshot: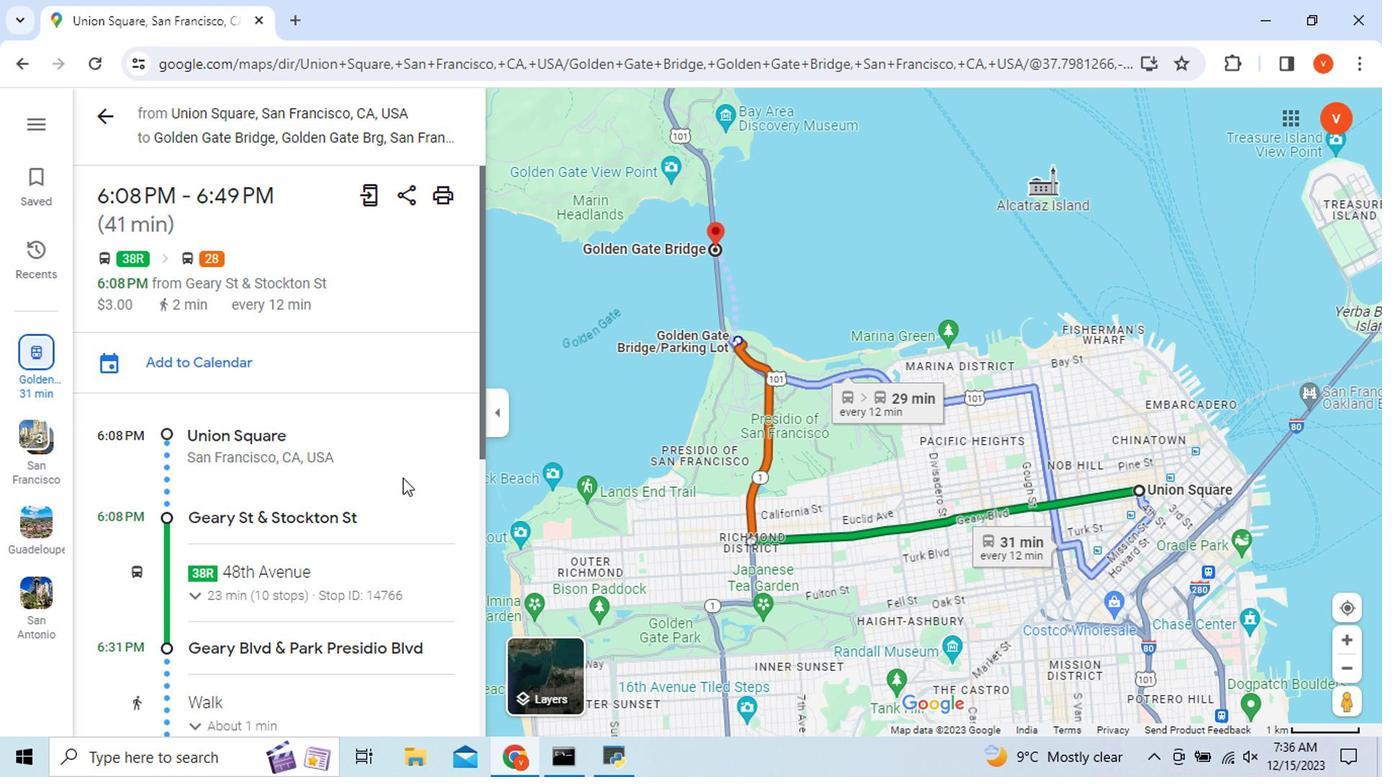 
Action: Mouse scrolled (401, 465) with delta (0, 0)
Screenshot: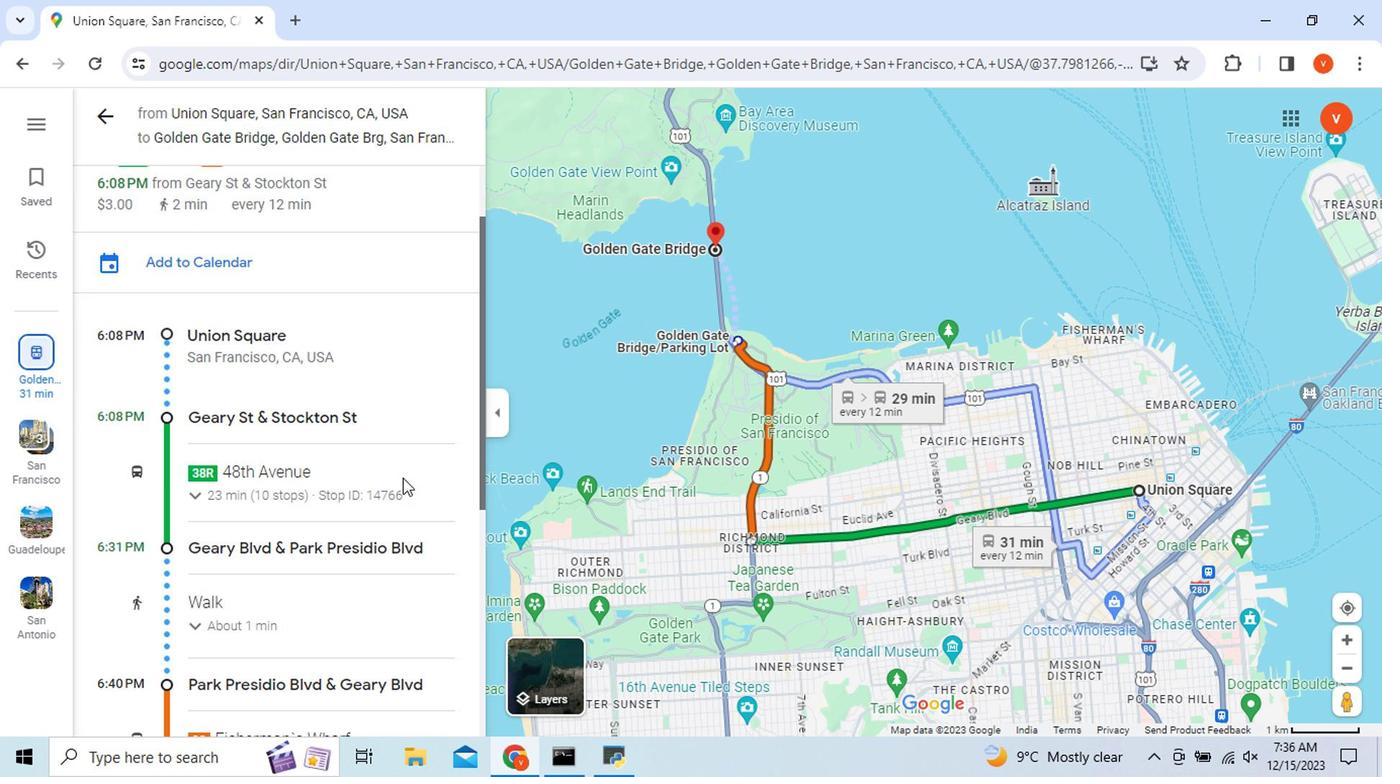 
Action: Mouse scrolled (401, 465) with delta (0, 0)
Screenshot: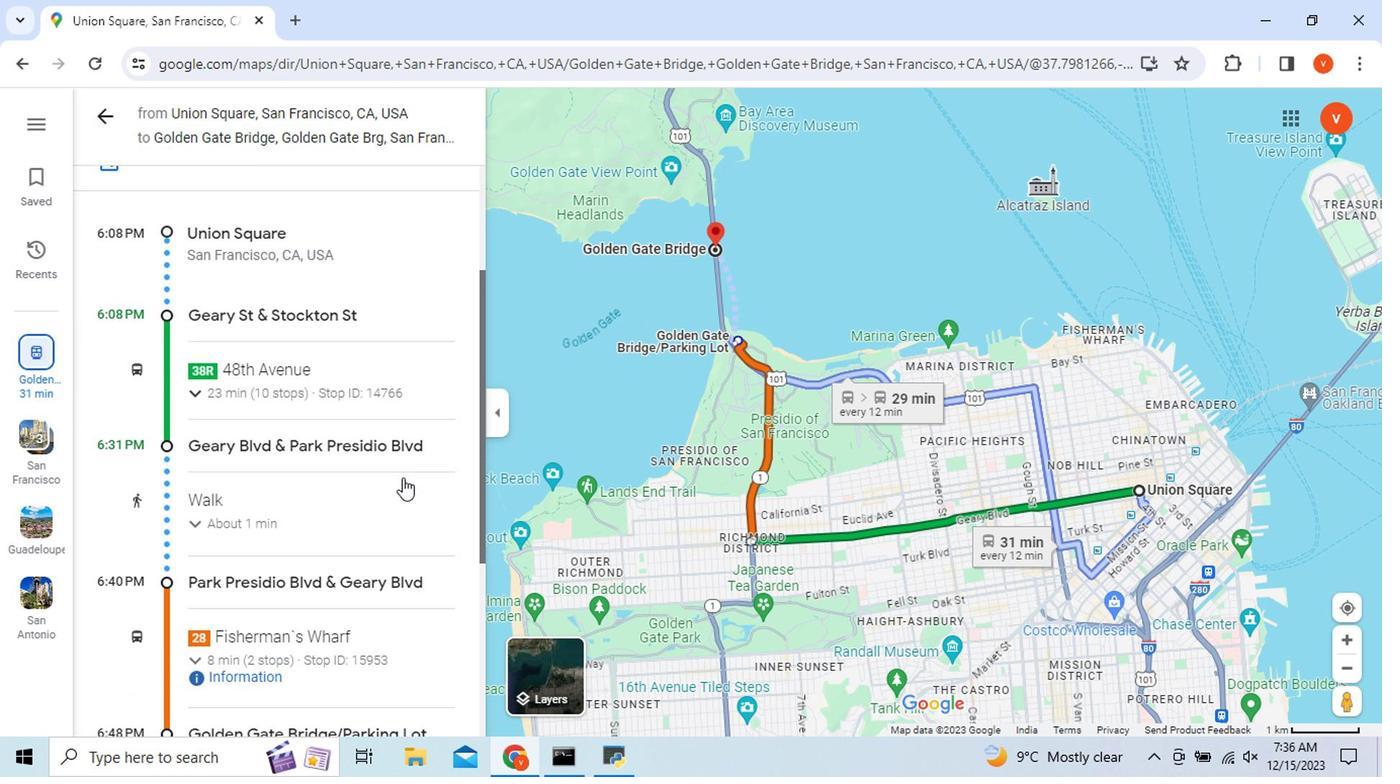 
Action: Mouse scrolled (401, 465) with delta (0, 0)
Screenshot: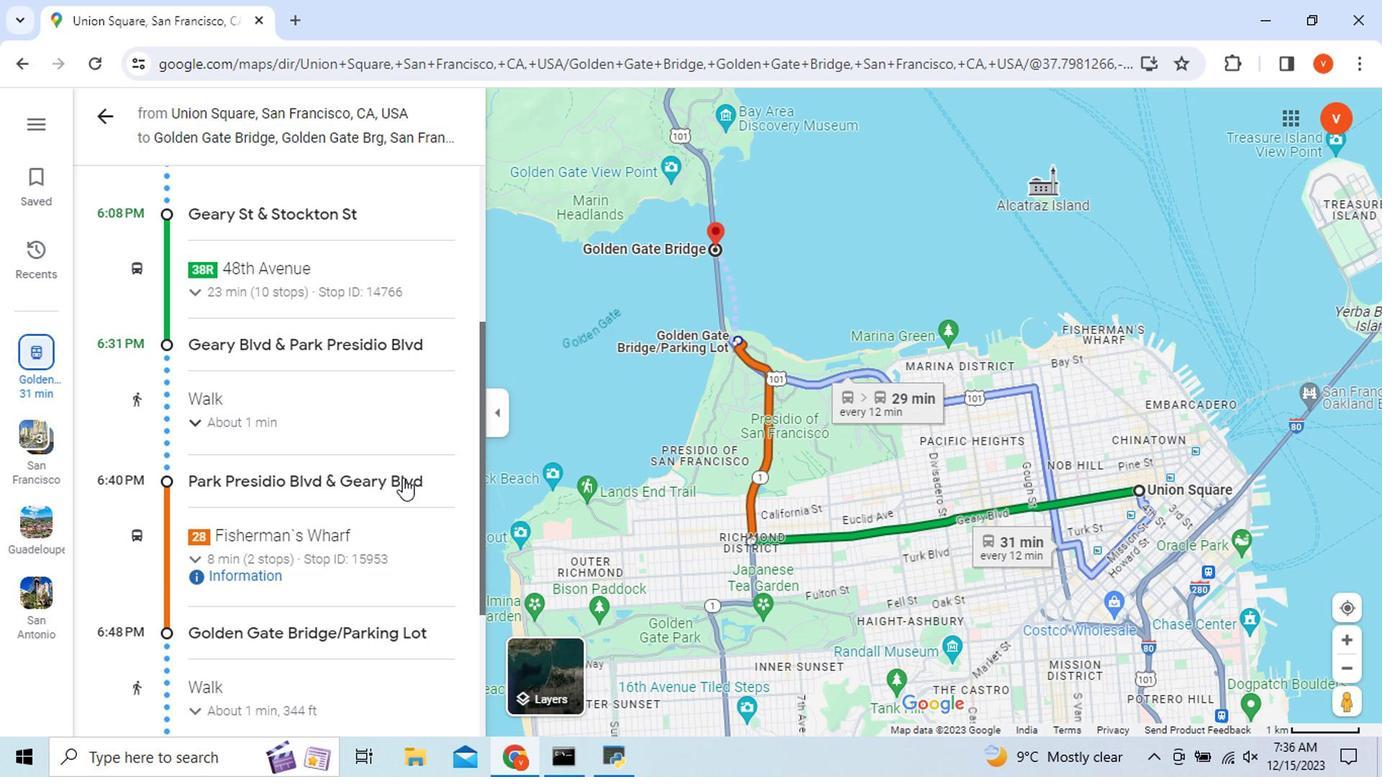 
Action: Mouse scrolled (401, 465) with delta (0, 0)
Screenshot: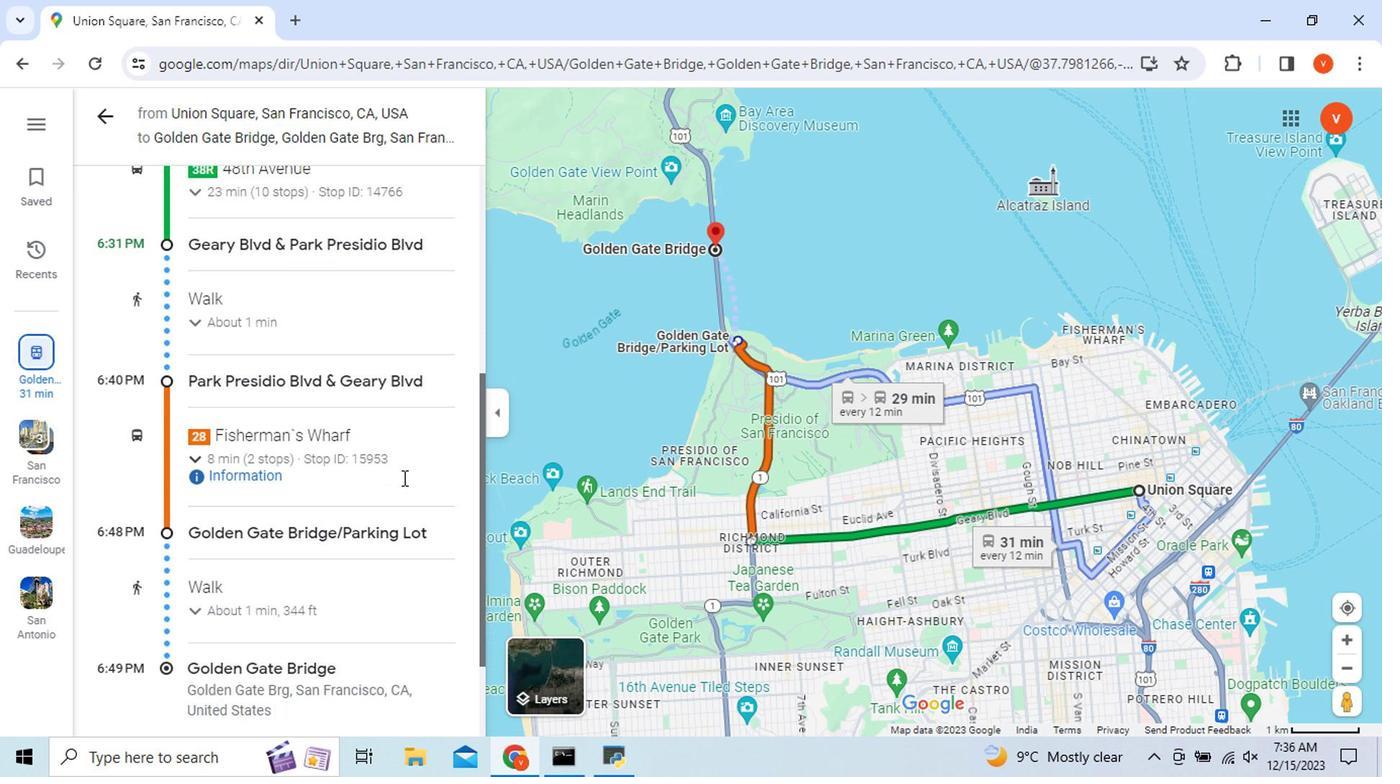 
Action: Mouse scrolled (401, 465) with delta (0, 0)
Screenshot: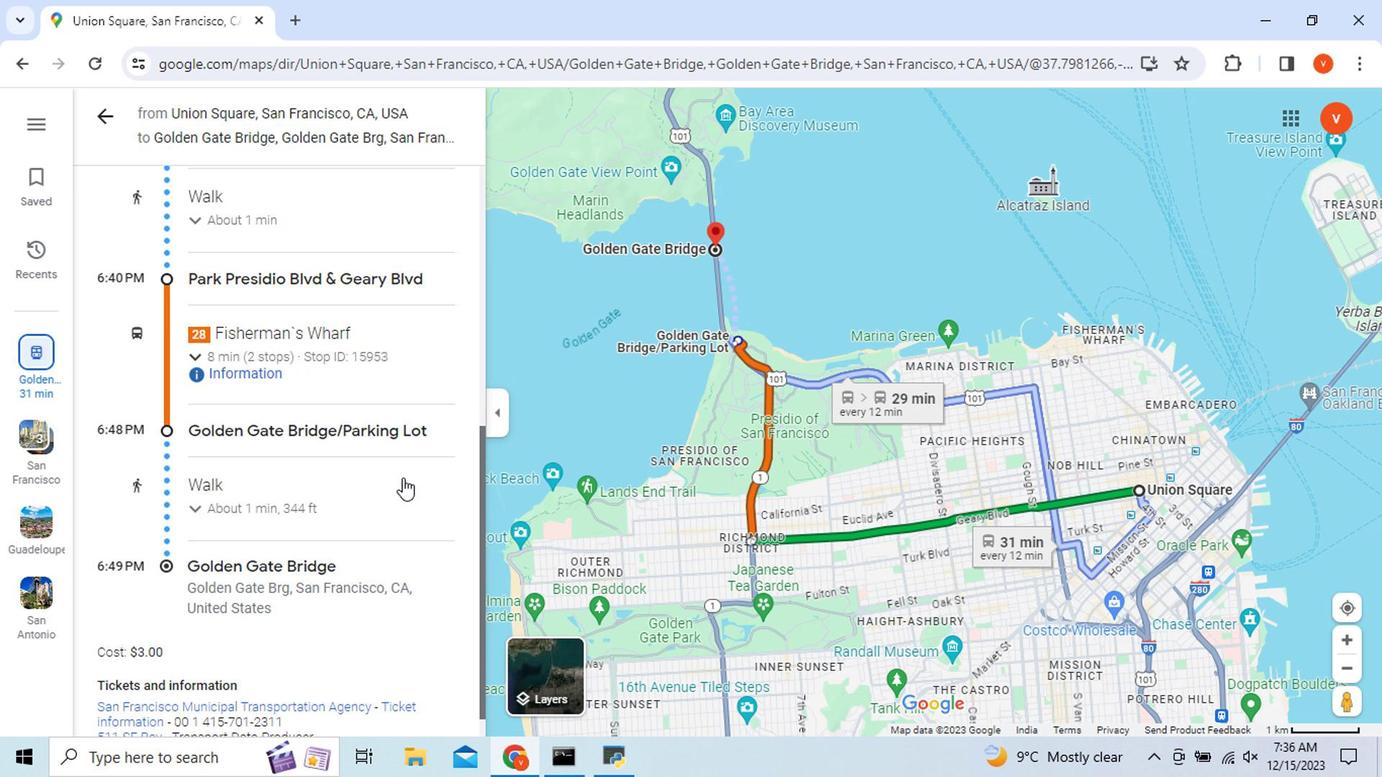
Action: Mouse scrolled (401, 465) with delta (0, 0)
Screenshot: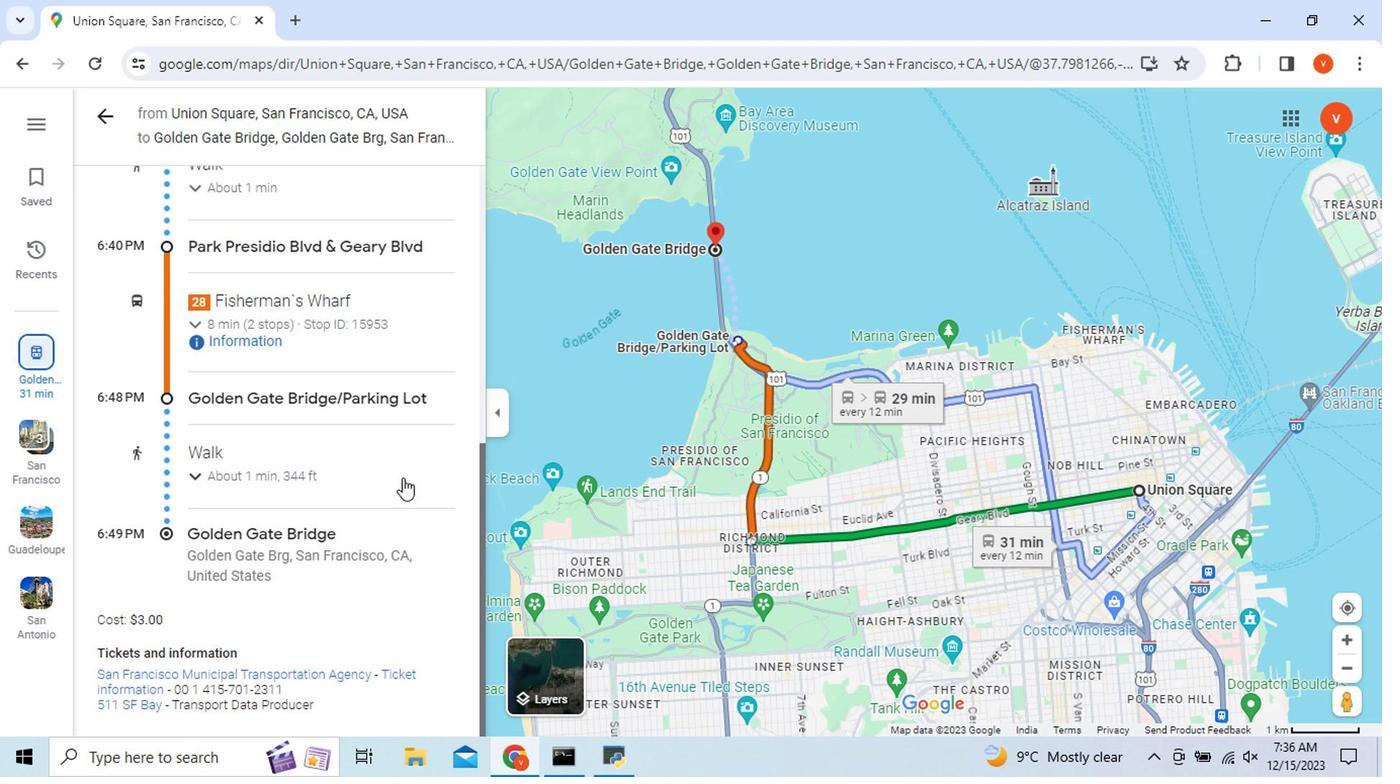
Action: Mouse scrolled (401, 465) with delta (0, 0)
Screenshot: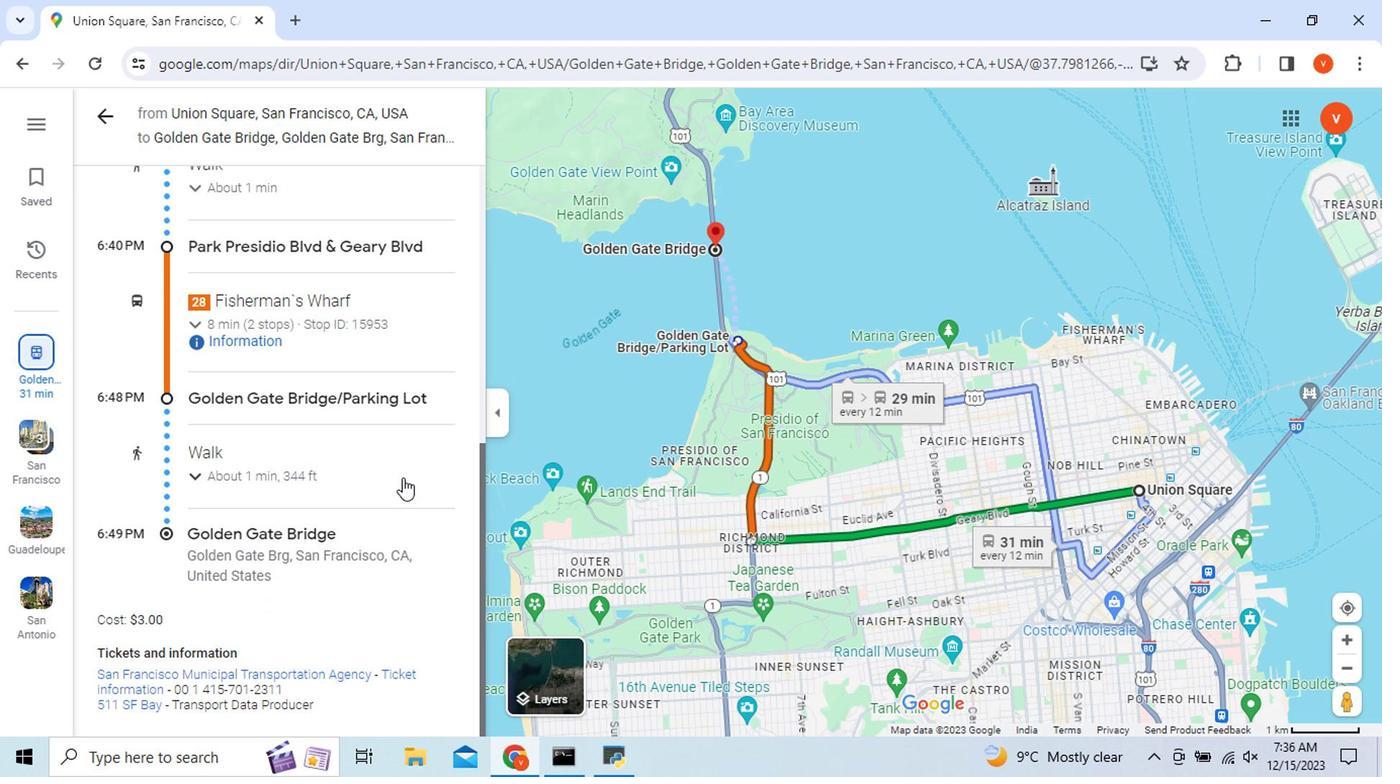 
Action: Mouse moved to (89, 128)
Screenshot: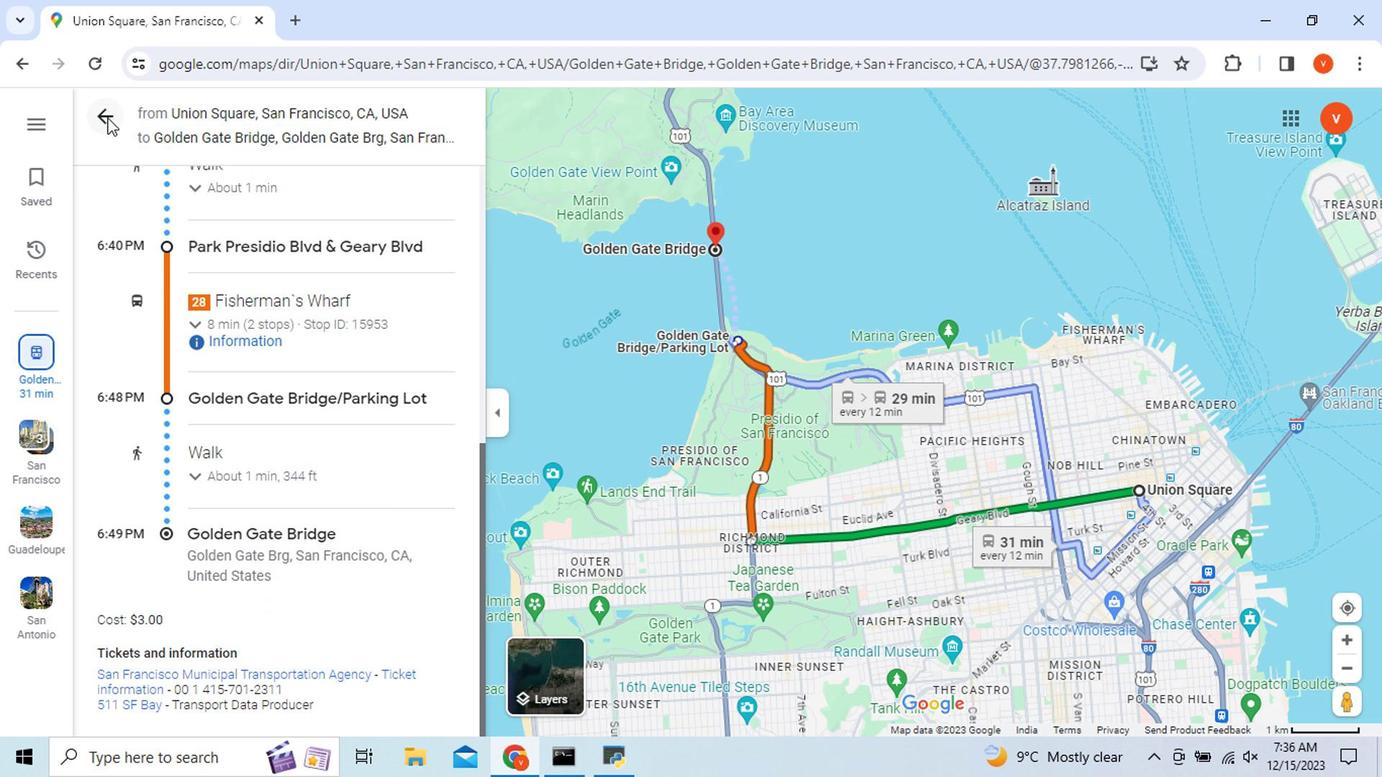 
Action: Mouse pressed left at (89, 128)
Screenshot: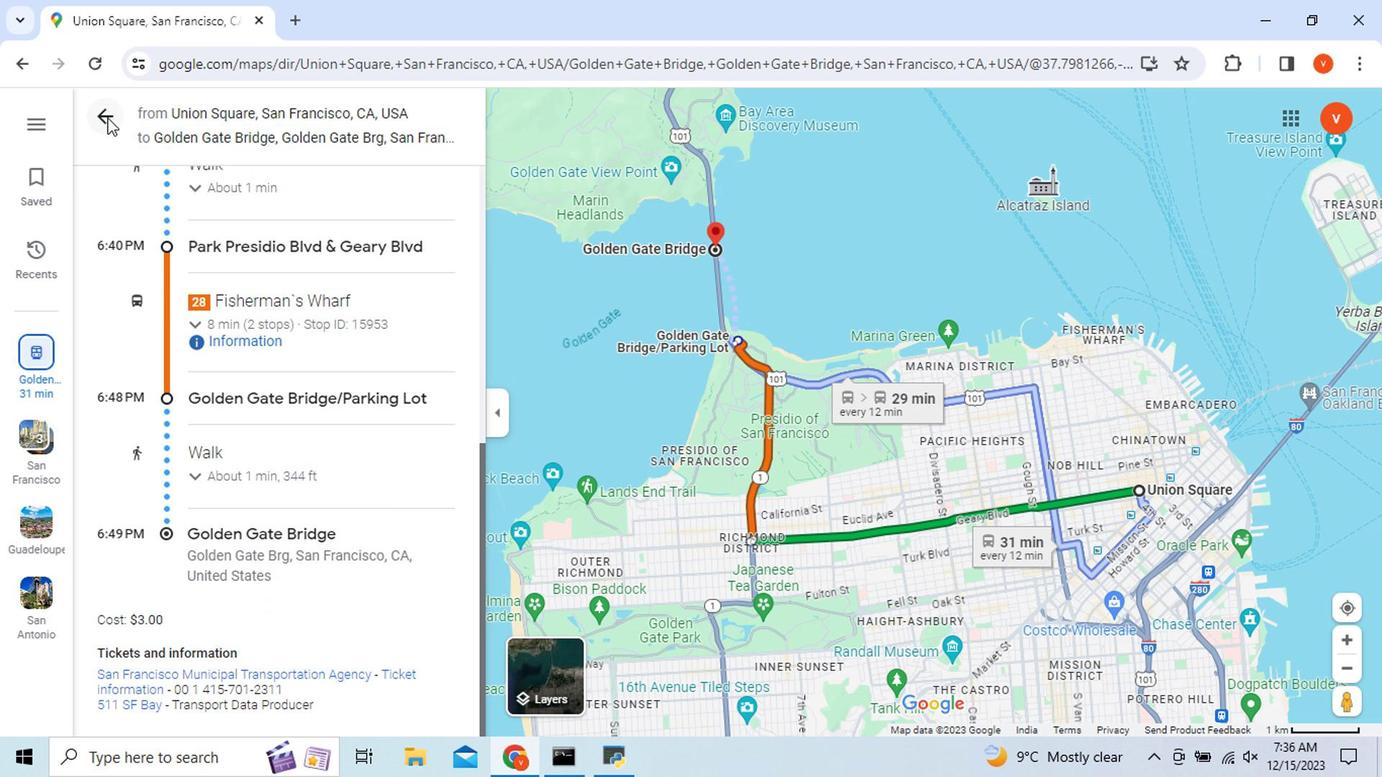
Action: Mouse moved to (395, 639)
Screenshot: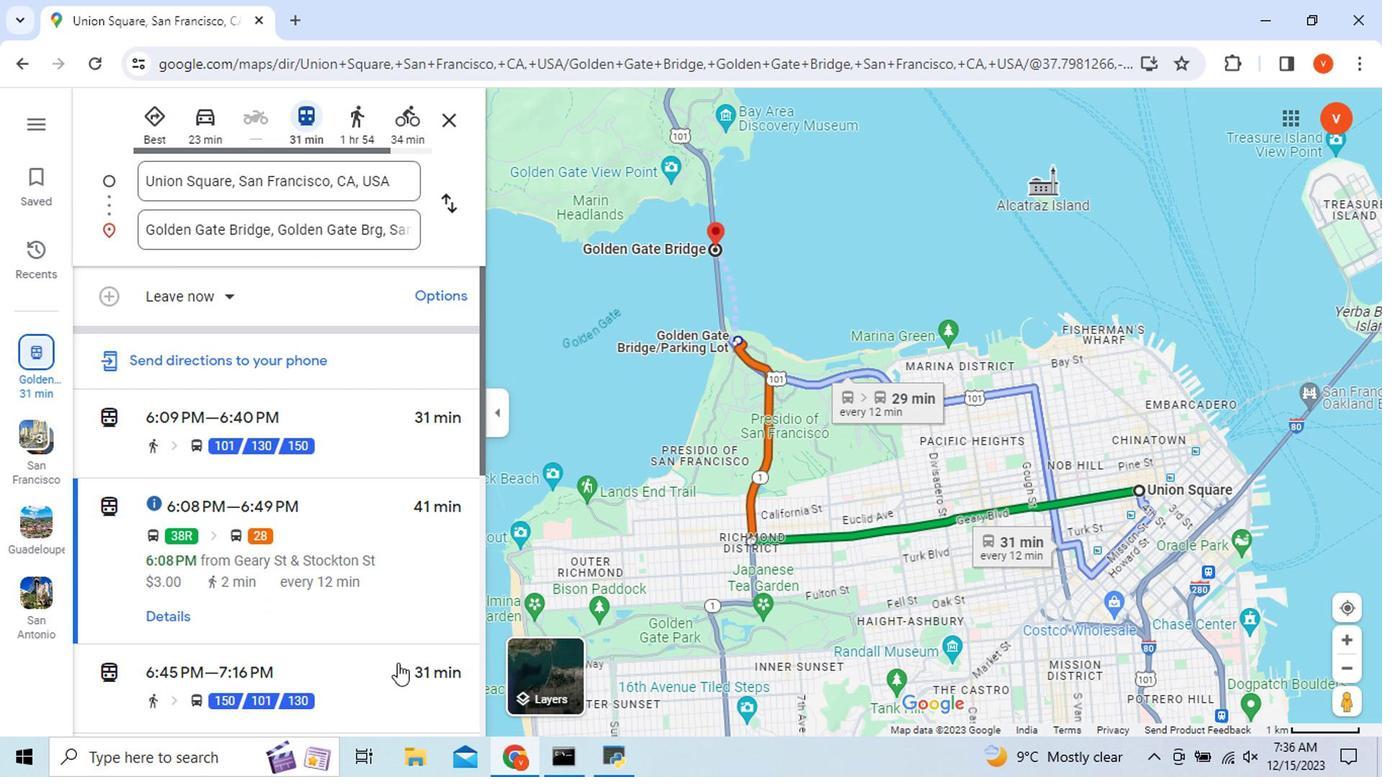 
Action: Mouse scrolled (395, 638) with delta (0, 0)
Screenshot: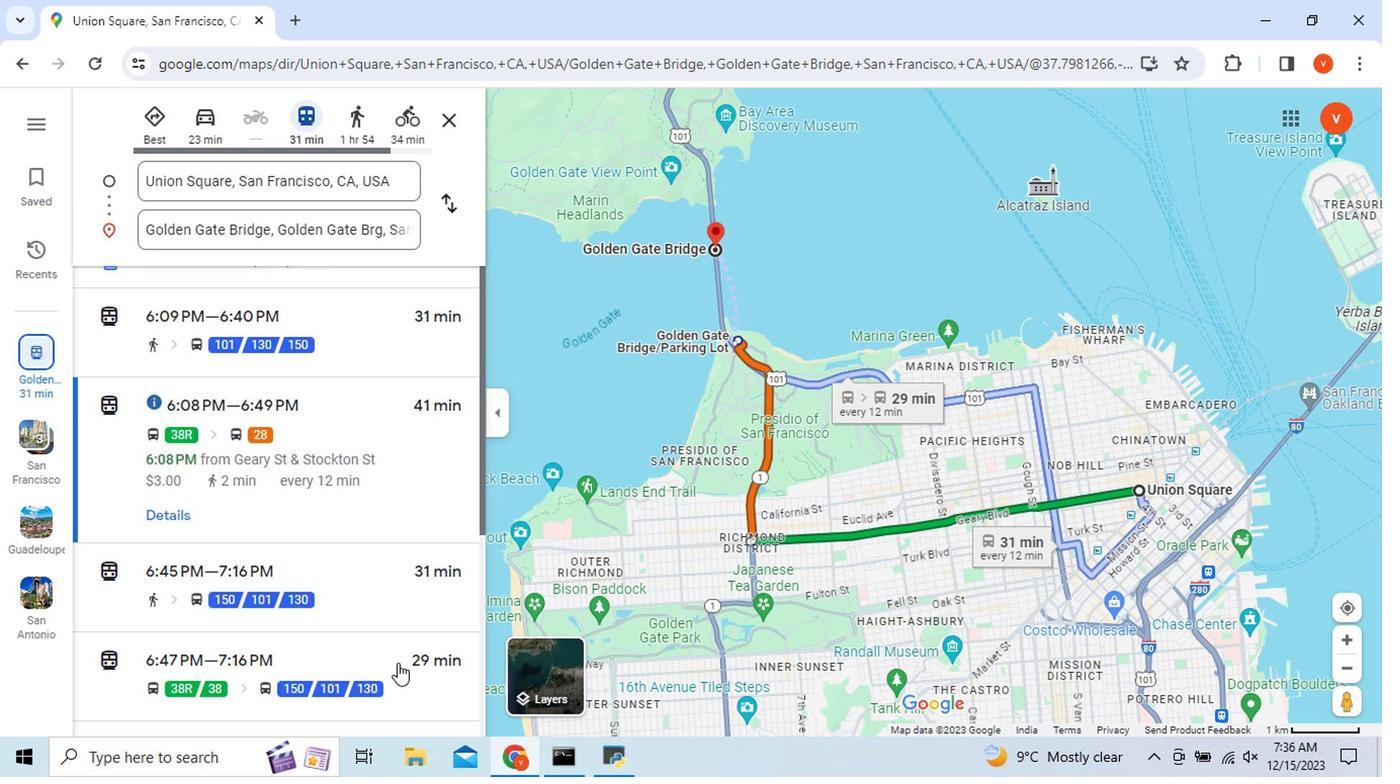 
Action: Mouse moved to (385, 639)
Screenshot: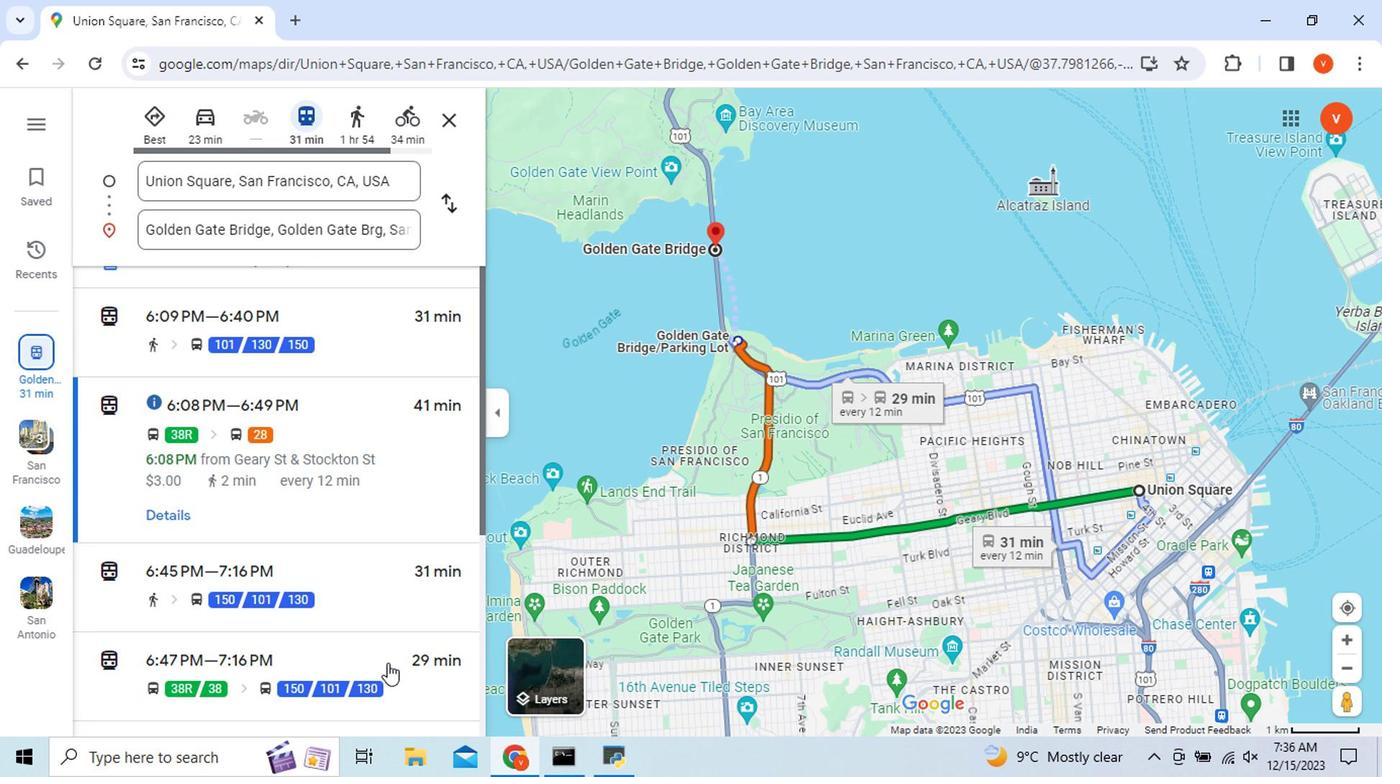 
Action: Mouse scrolled (385, 638) with delta (0, 0)
Screenshot: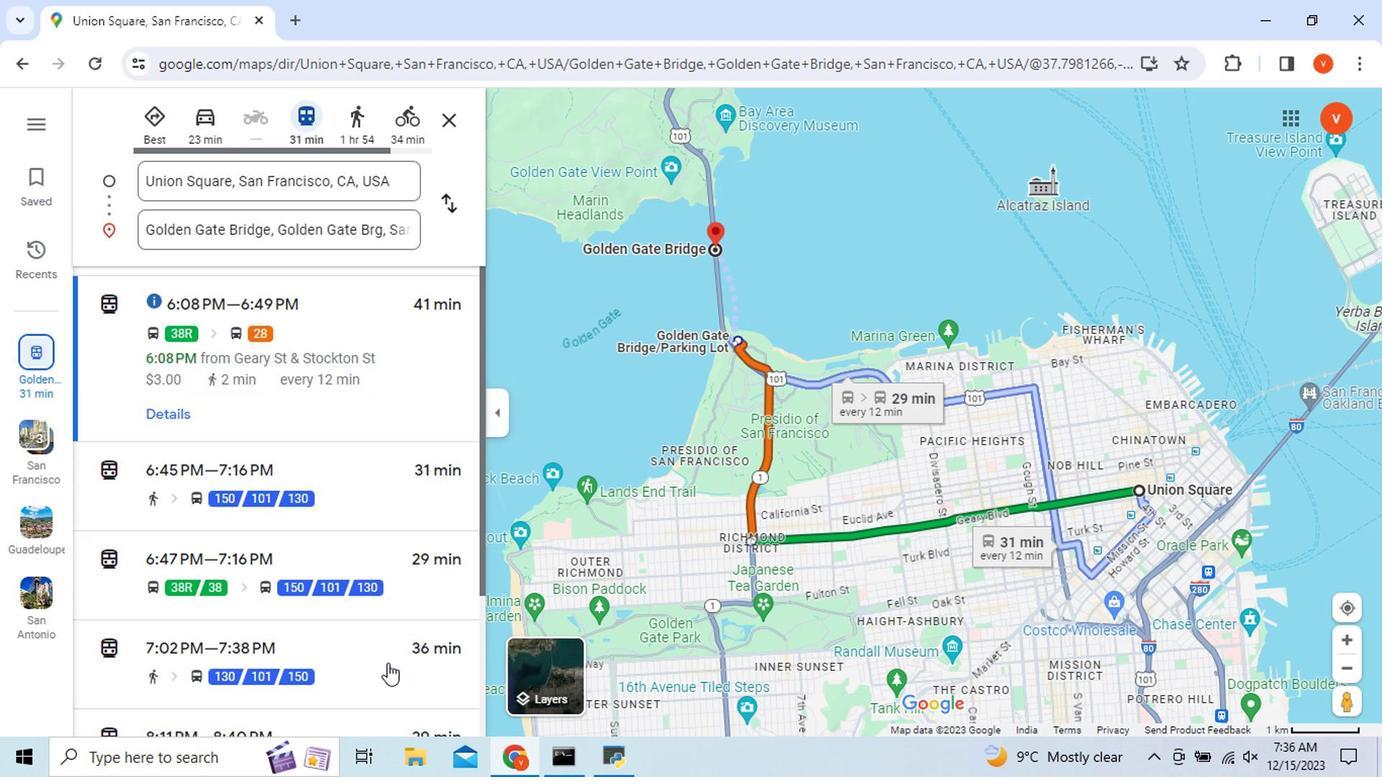 
Action: Mouse scrolled (385, 638) with delta (0, 0)
Screenshot: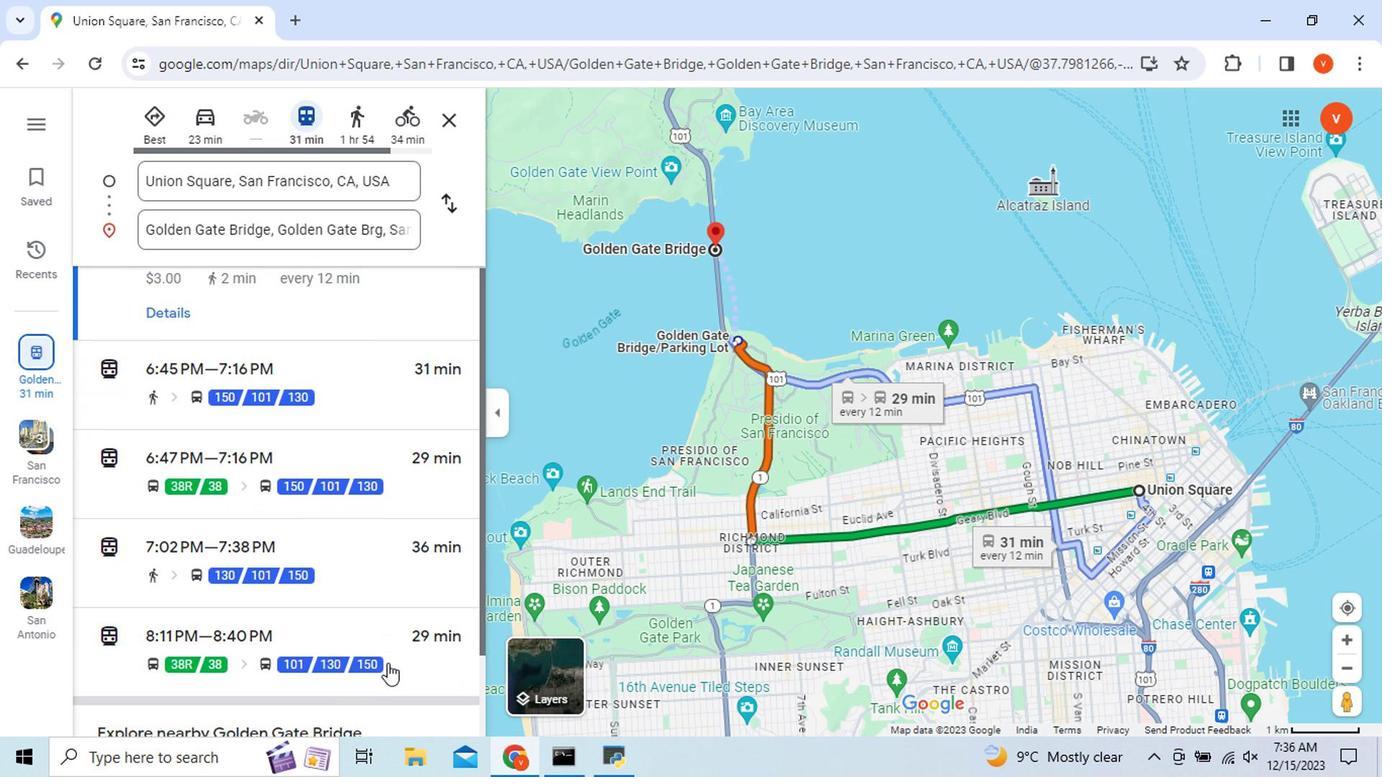 
Action: Mouse moved to (339, 507)
Screenshot: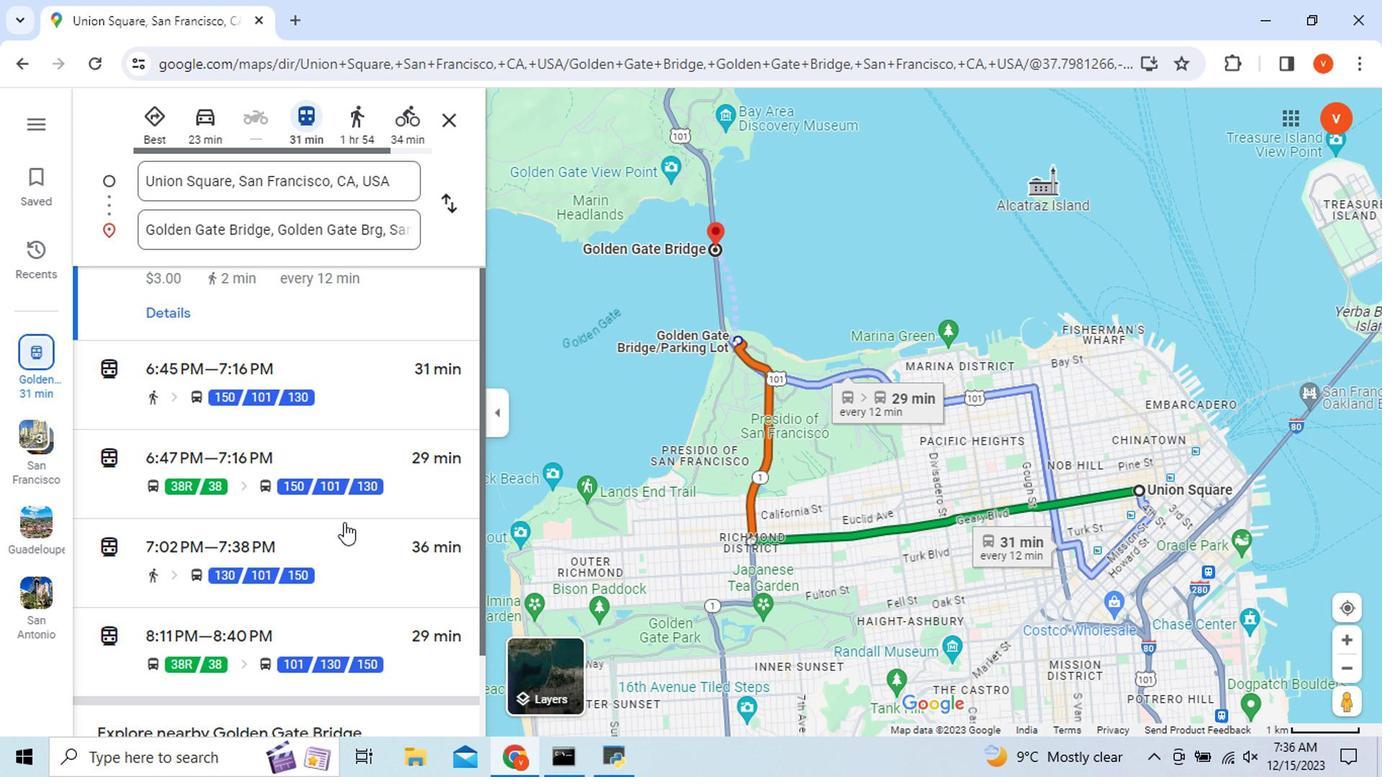 
Action: Mouse pressed left at (339, 507)
Screenshot: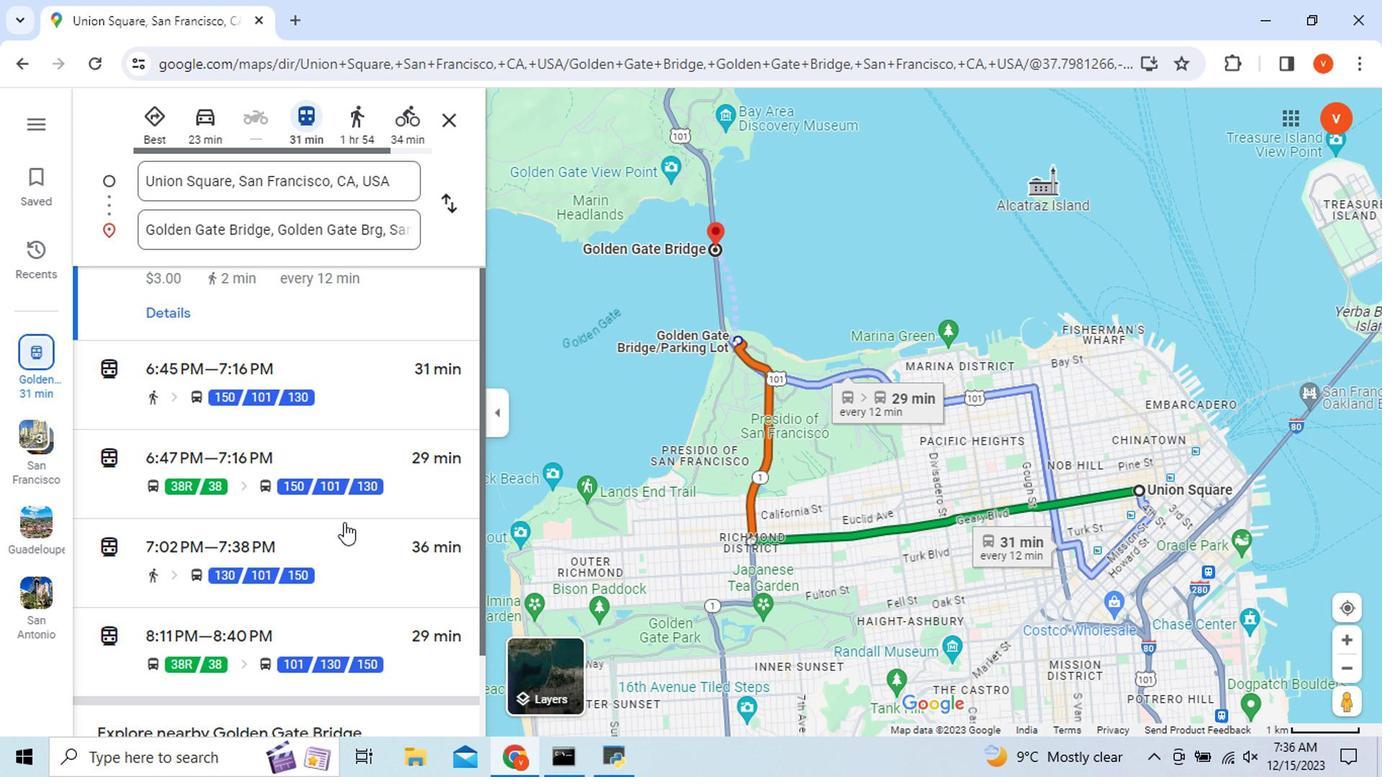 
Action: Mouse moved to (150, 566)
Screenshot: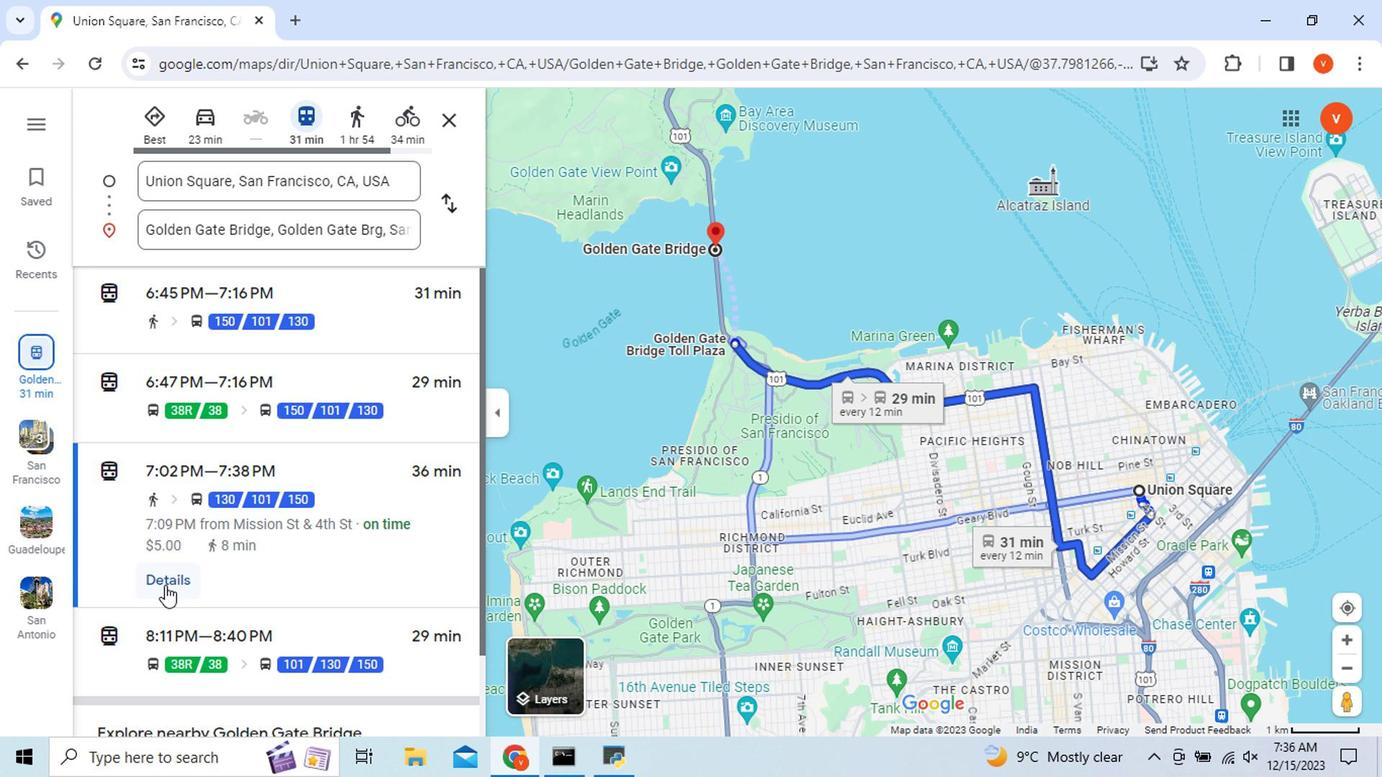 
Action: Mouse pressed left at (150, 566)
Screenshot: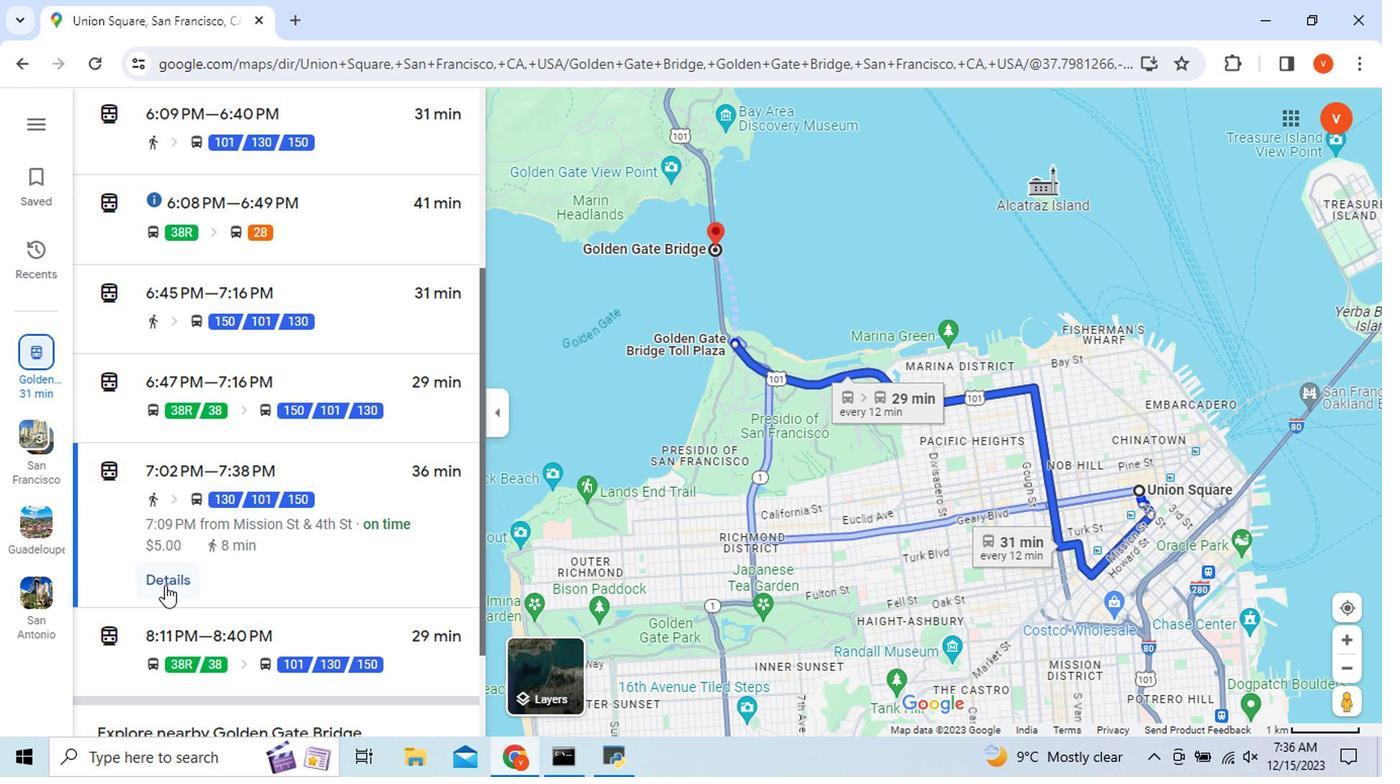 
Action: Mouse moved to (424, 434)
Screenshot: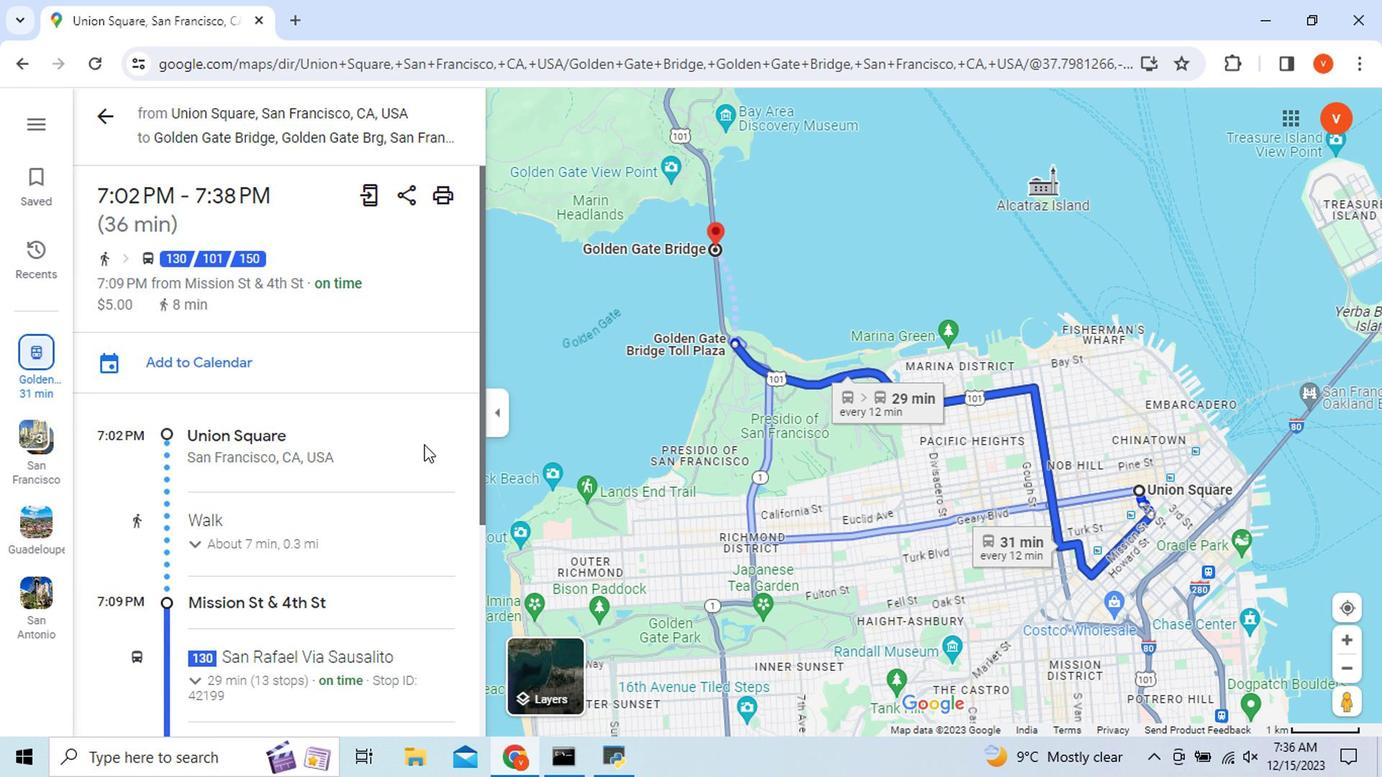 
Action: Mouse scrolled (424, 433) with delta (0, -1)
Screenshot: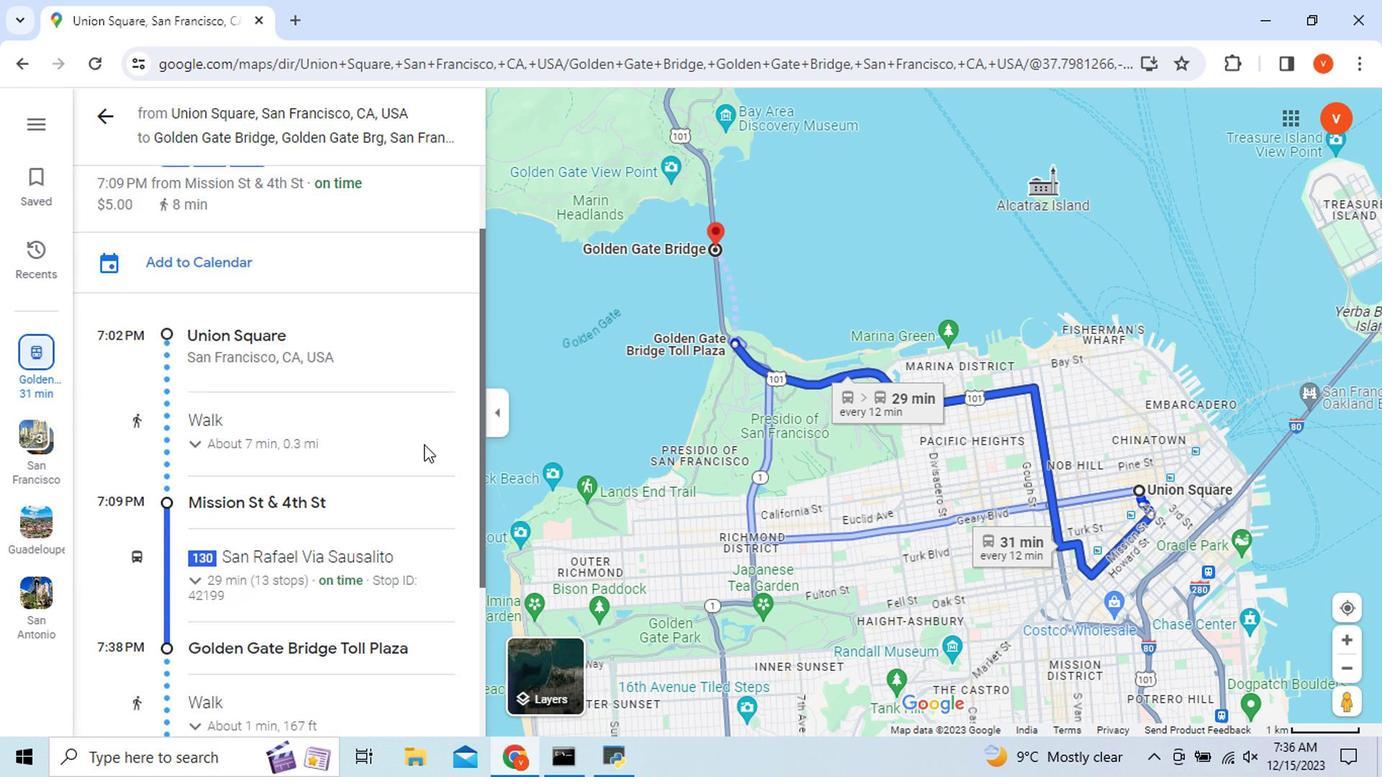 
Action: Mouse scrolled (424, 433) with delta (0, -1)
Screenshot: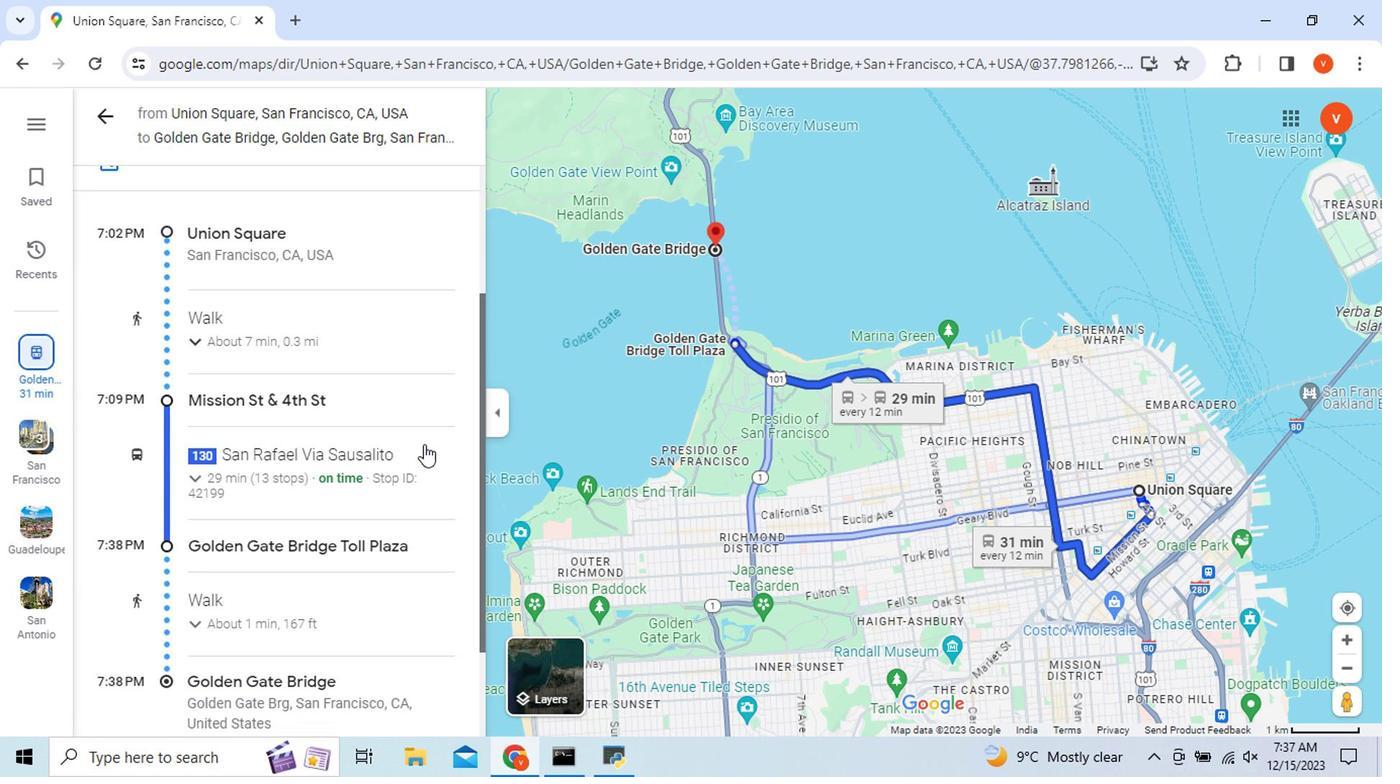 
Action: Mouse scrolled (424, 433) with delta (0, -1)
Screenshot: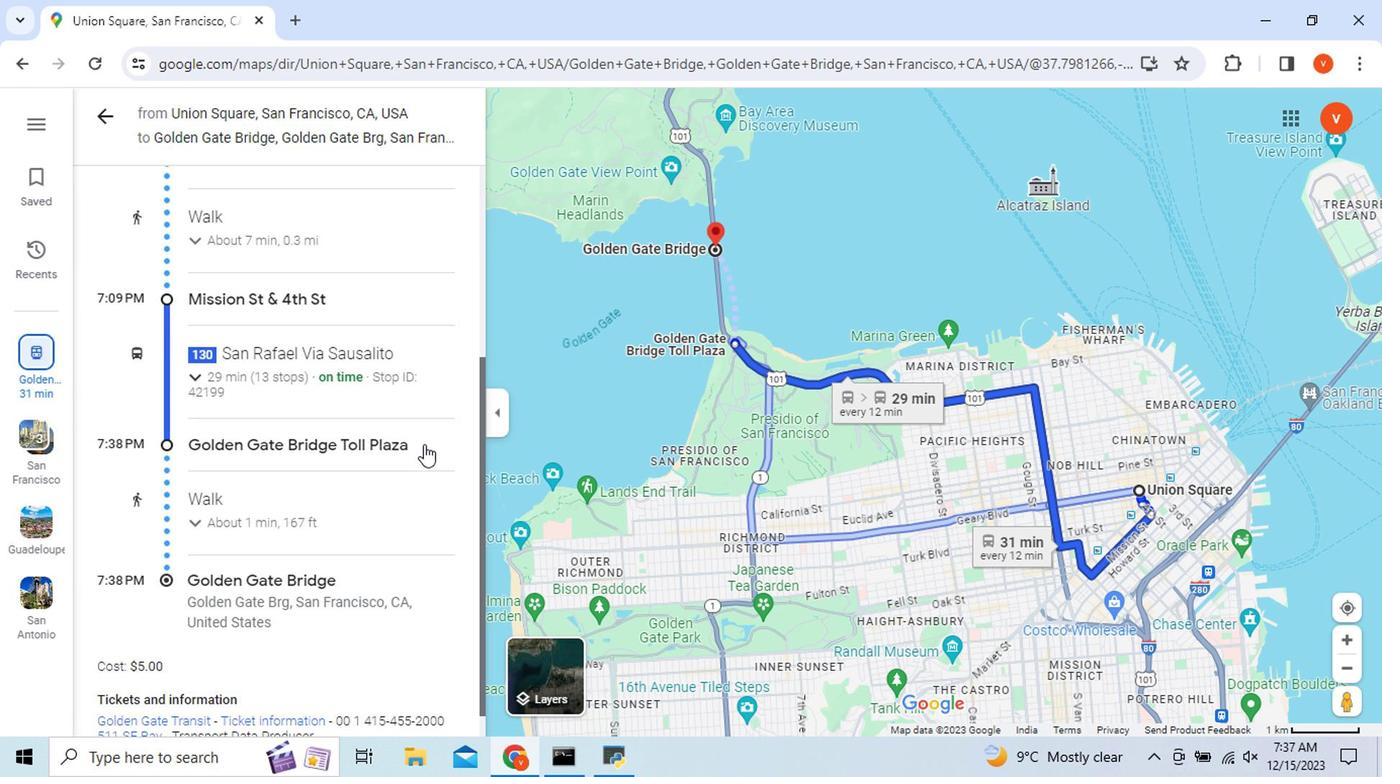 
Action: Mouse scrolled (424, 433) with delta (0, -1)
Screenshot: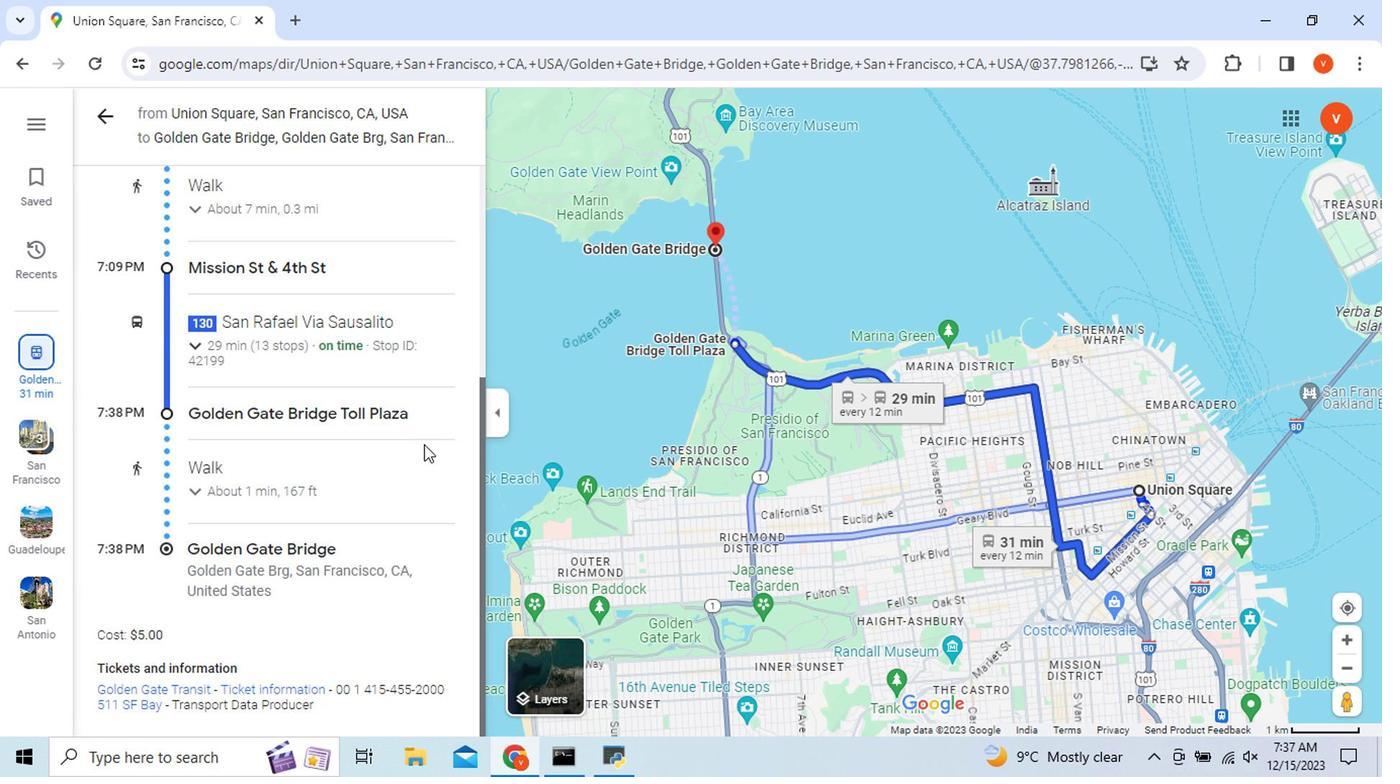 
Action: Mouse scrolled (424, 433) with delta (0, -1)
Screenshot: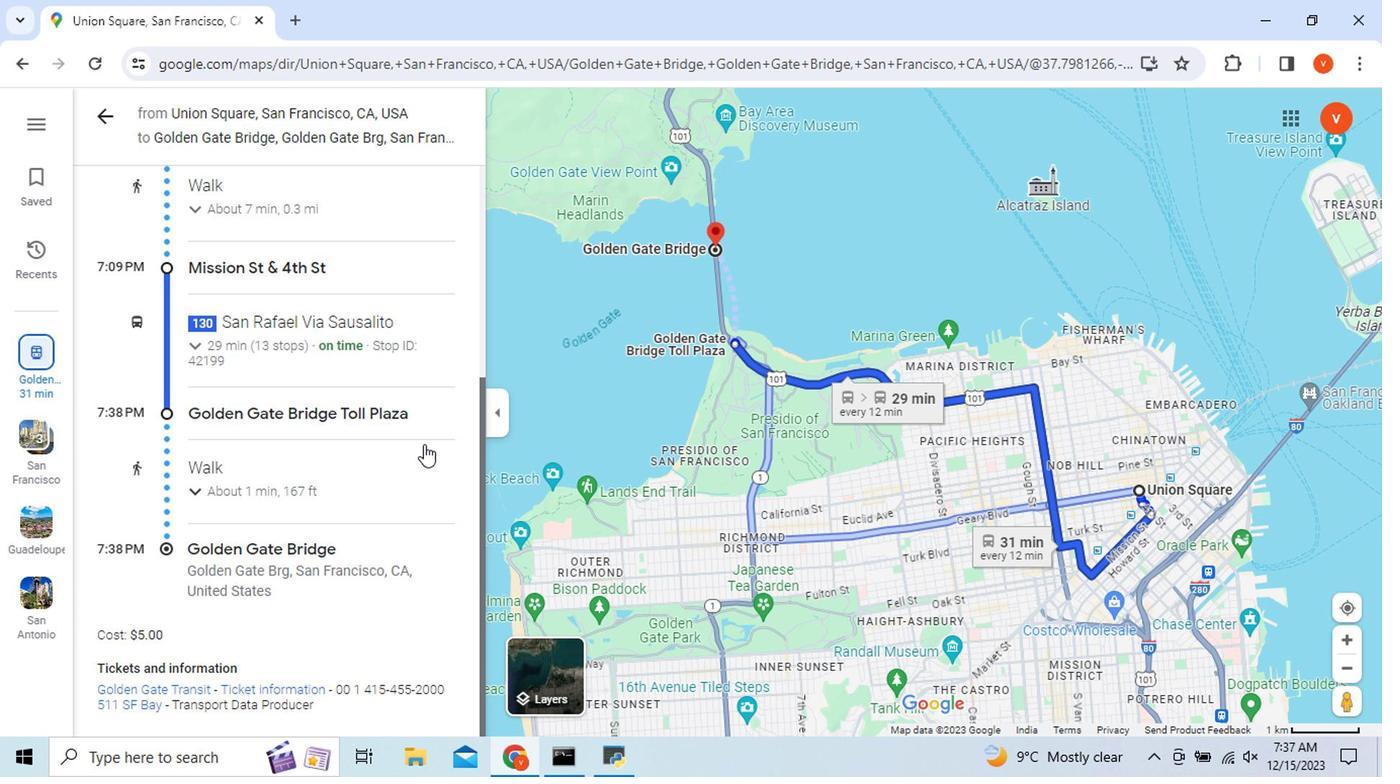 
Action: Mouse scrolled (424, 433) with delta (0, -1)
Screenshot: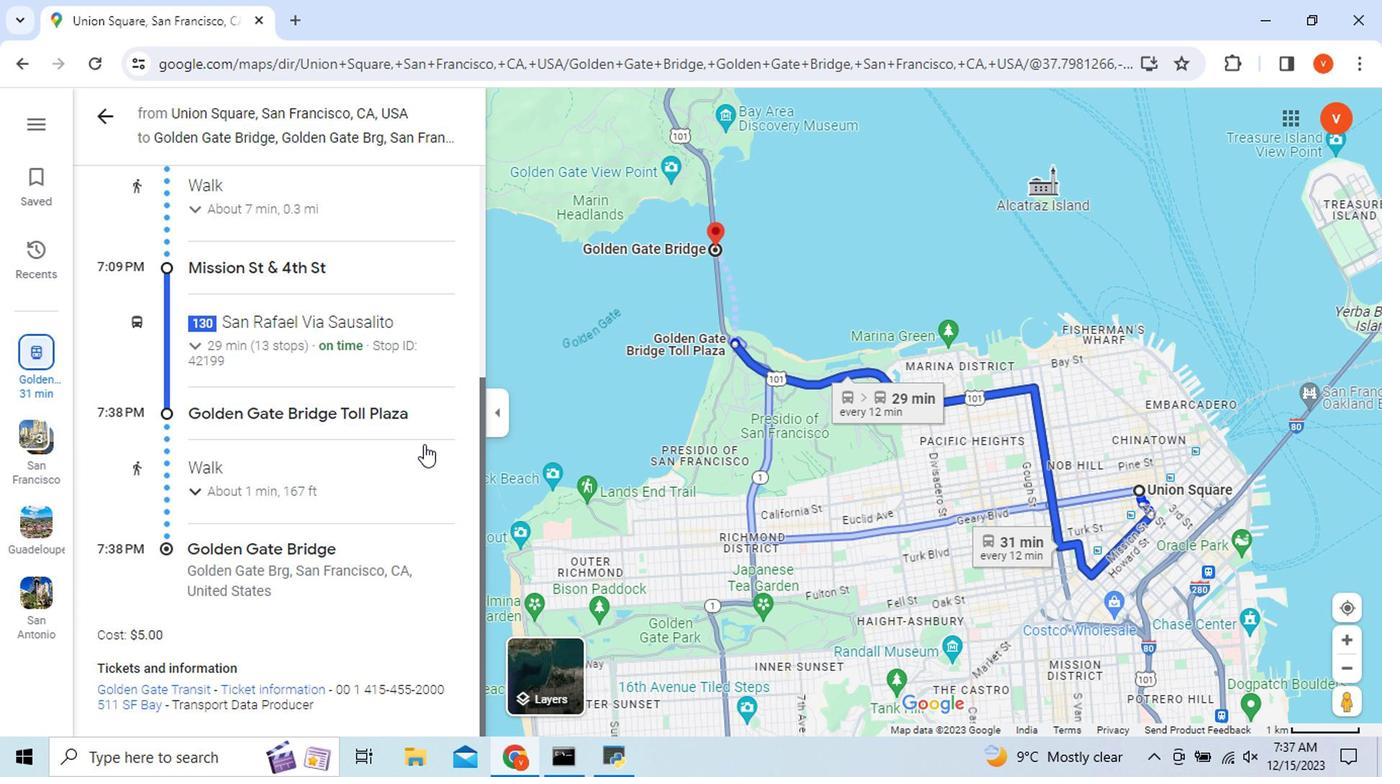 
Action: Mouse scrolled (424, 433) with delta (0, -1)
Screenshot: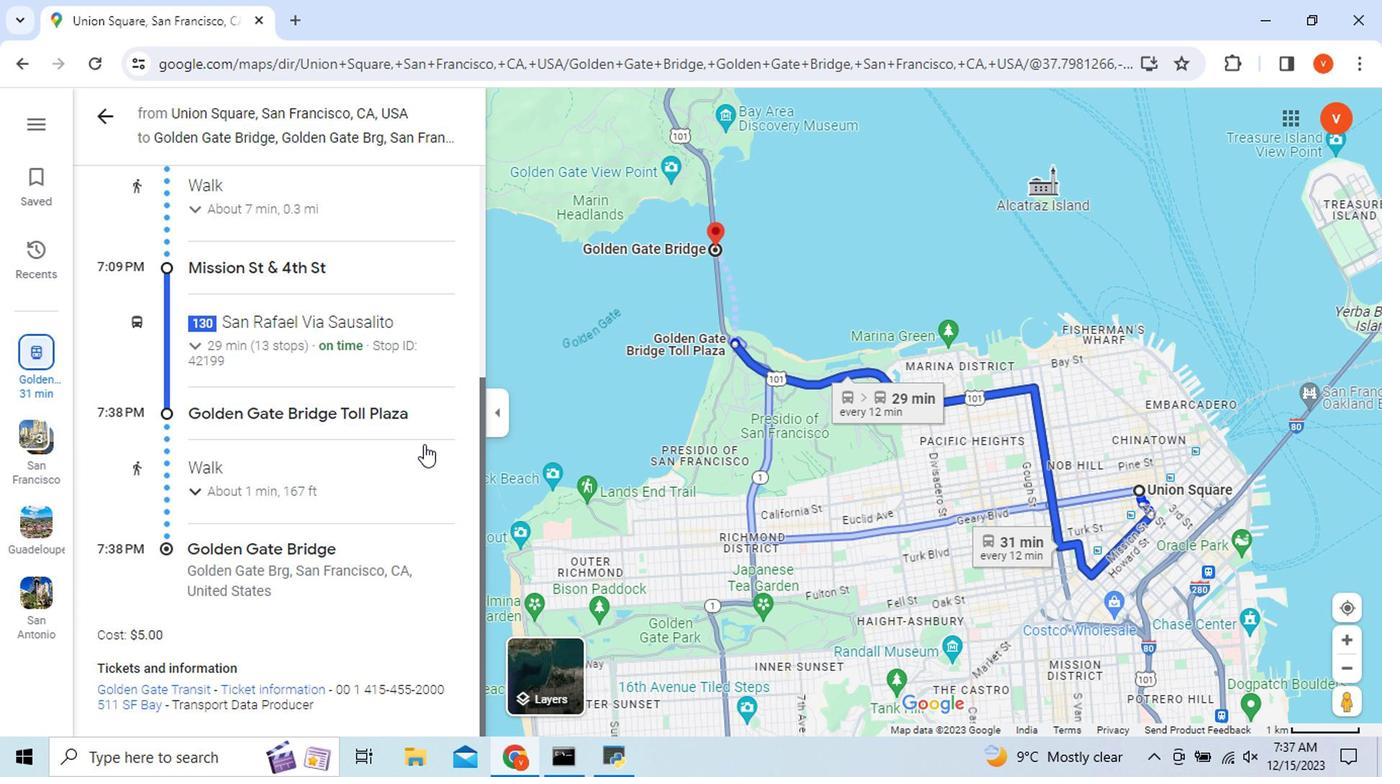 
Action: Mouse moved to (76, 125)
Screenshot: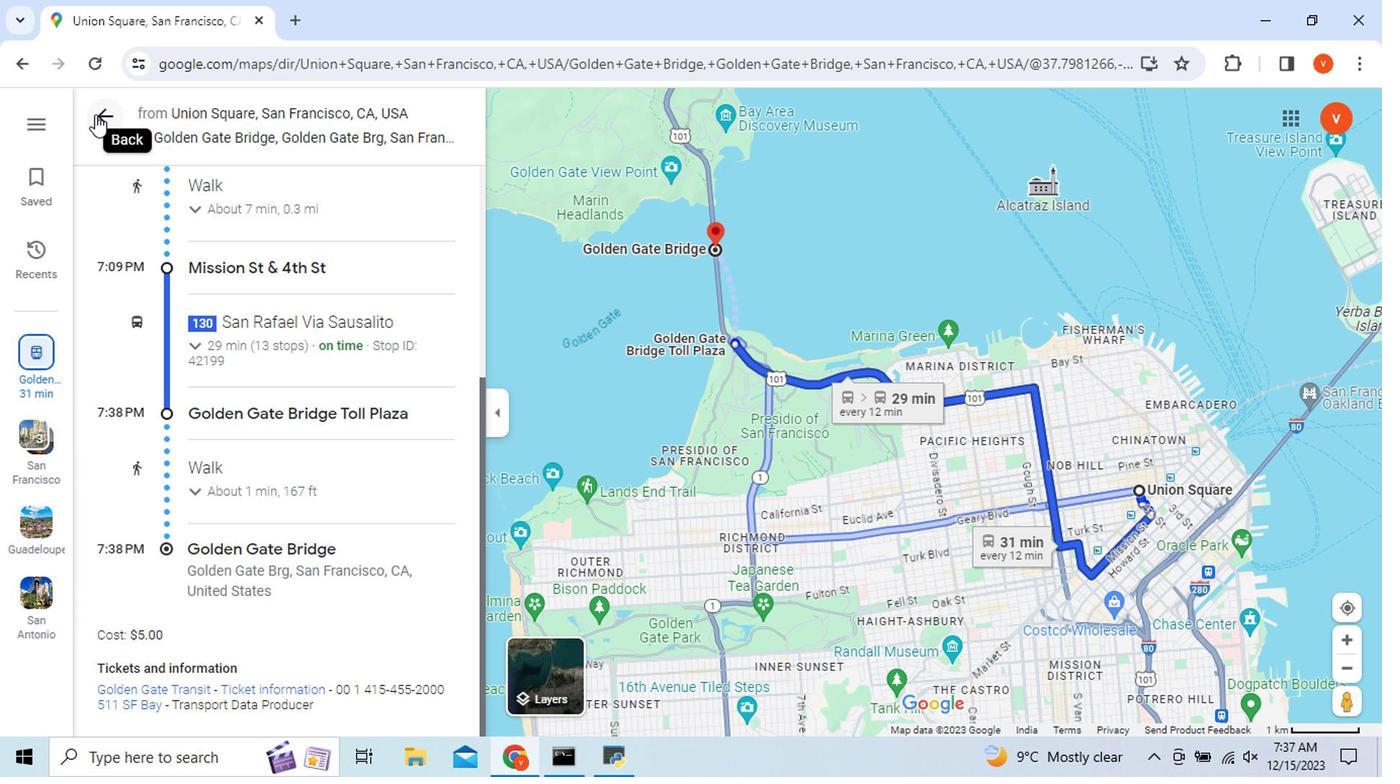 
Action: Mouse pressed left at (76, 125)
Screenshot: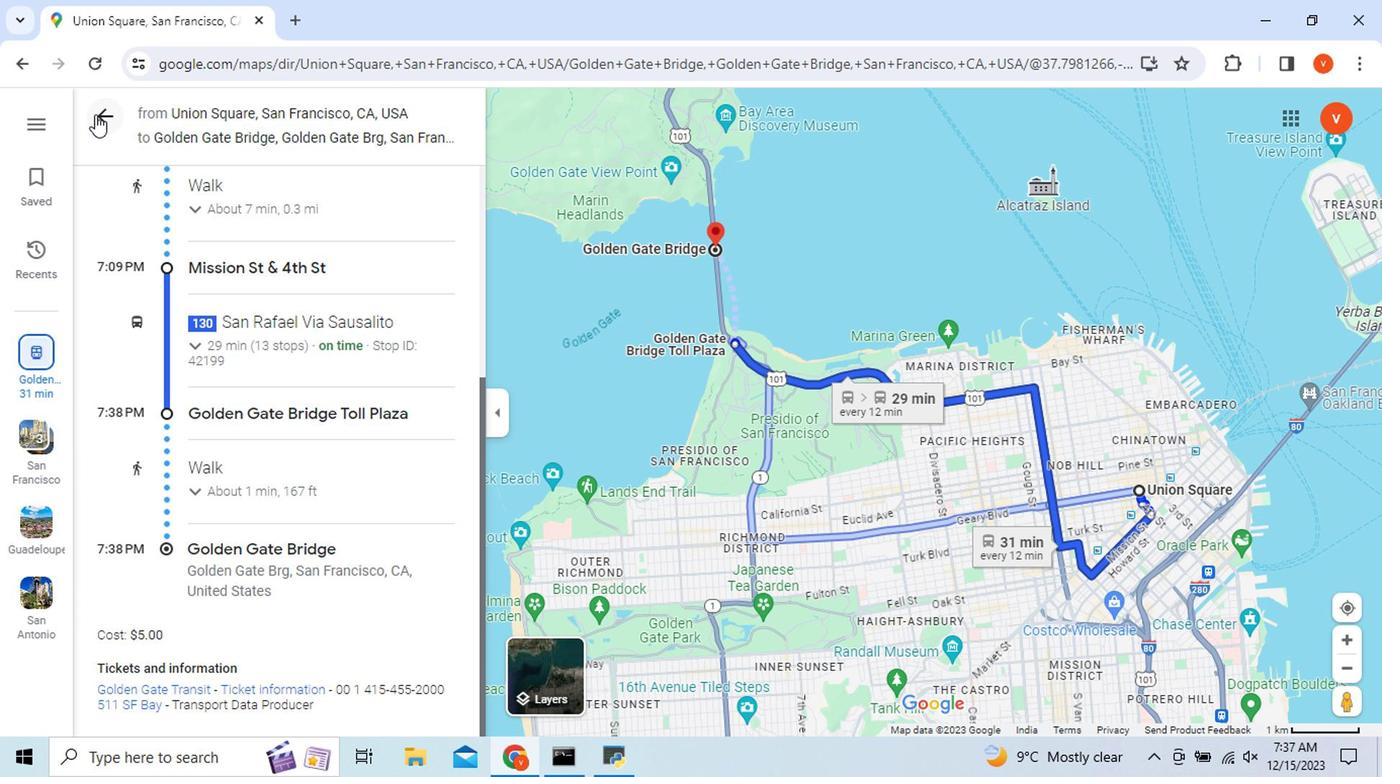 
Action: Mouse moved to (829, 222)
Screenshot: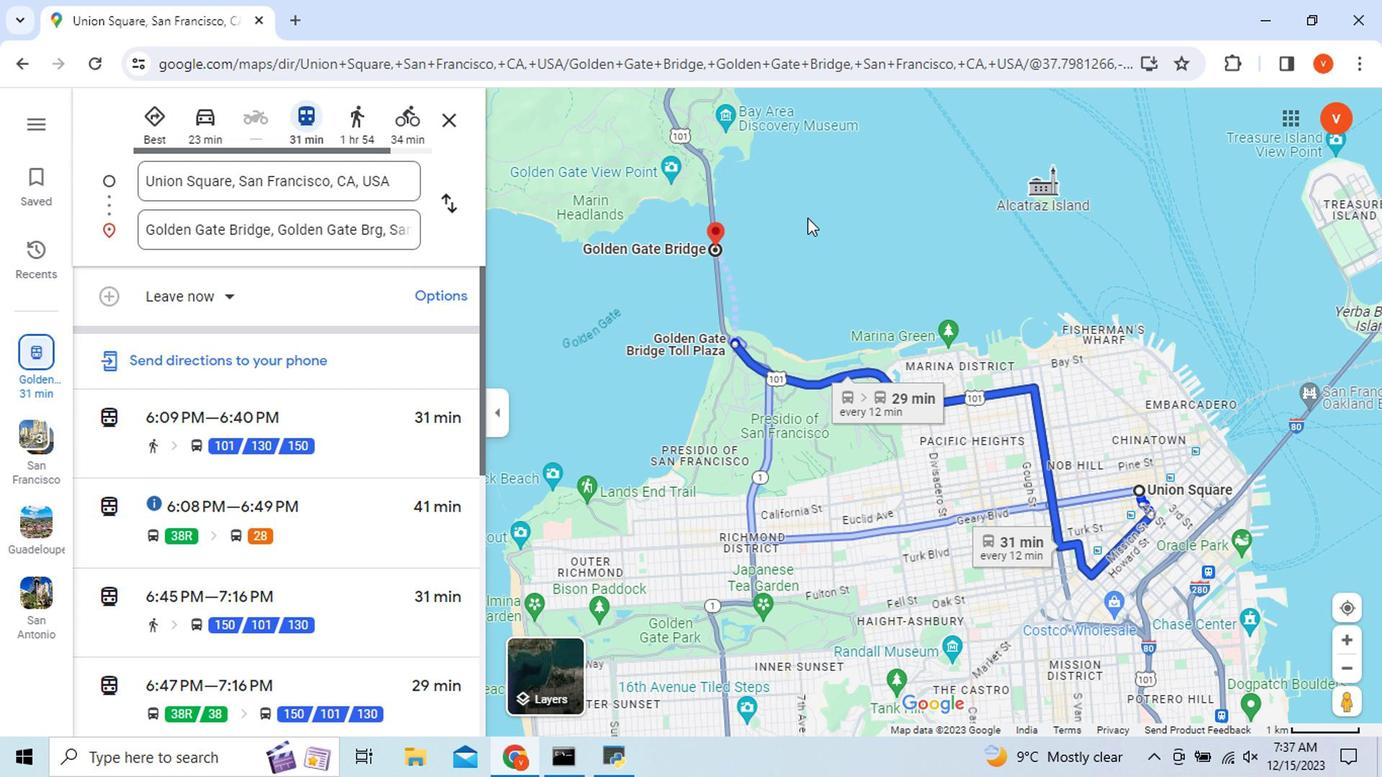 
